 Task: Add an event with the title Lunch and Learn: Effective Presentation Techniques and Storytelling, date '2024/05/25', time 7:30 AM to 9:30 AMand add a description: In addition to the structured activities, the retreat will also include facilitated discussions and workshops on topics such as effective communication, conflict resolution, and fostering a positive team culture. These sessions will provide valuable insights and tools that team members can apply in their day-to-day work environment., put the event into Yellow category . Add location for the event as: 987 Foz do Douro, Porto, Portugal, logged in from the account softage.5@softage.netand send the event invitation to softage.3@softage.net and softage.1@softage.net. Set a reminder for the event 50 week before
Action: Mouse moved to (80, 104)
Screenshot: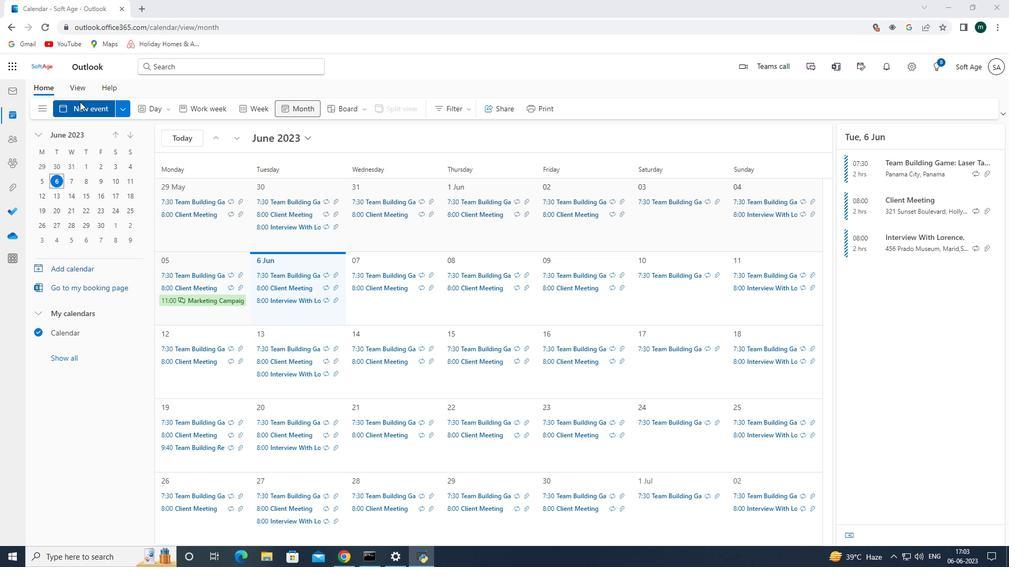 
Action: Mouse pressed left at (80, 104)
Screenshot: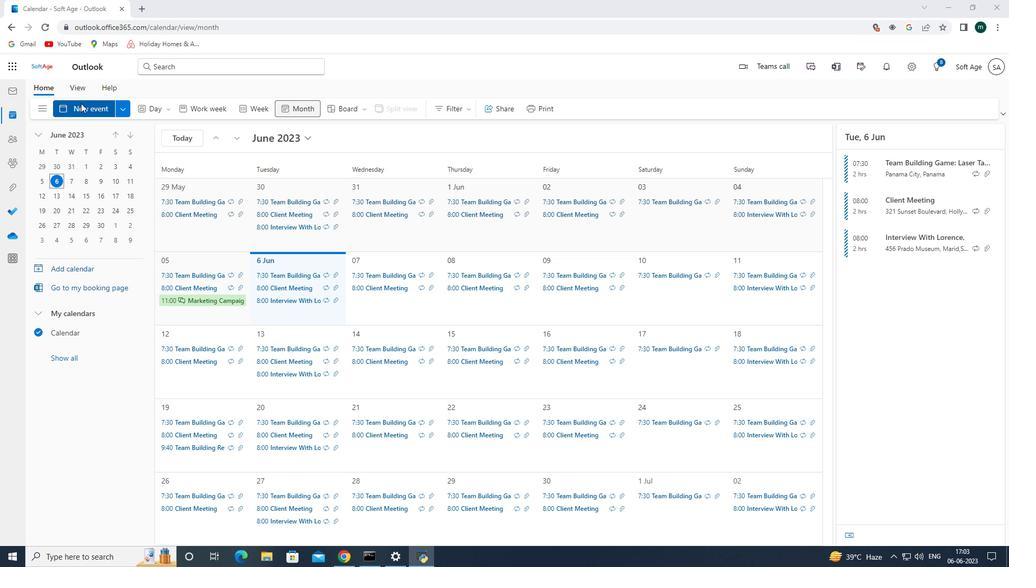 
Action: Mouse moved to (307, 173)
Screenshot: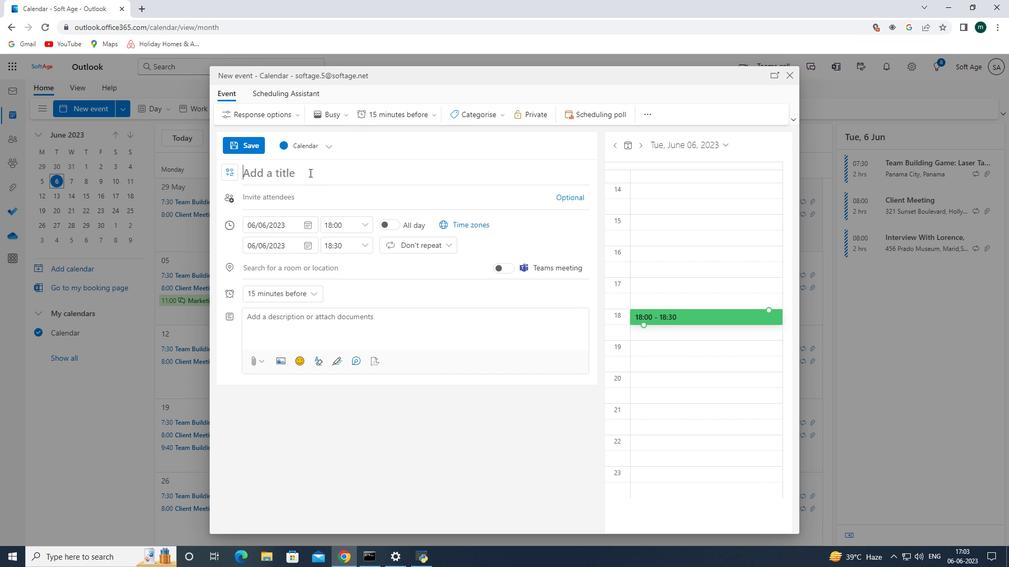 
Action: Mouse pressed left at (307, 173)
Screenshot: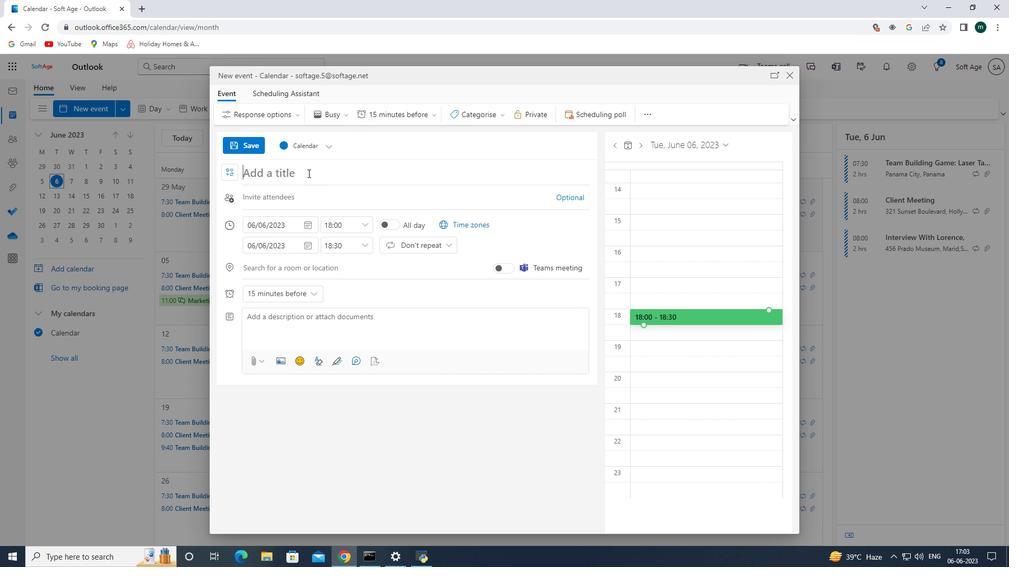 
Action: Key pressed <Key.shift><Key.shift><Key.shift><Key.shift><Key.shift><Key.shift><Key.shift><Key.shift><Key.shift><Key.shift><Key.shift><Key.shift><Key.shift><Key.shift><Key.shift><Key.shift><Key.shift><Key.shift><Key.shift><Key.shift><Key.shift><Key.shift><Key.shift><Key.shift>Effective<Key.space><Key.shift_r>Presr<Key.backspace>entation<Key.space><Key.shift><Key.shift><Key.shift><Key.shift><Key.shift><Key.shift><Key.shift><Key.shift><Key.shift>Techniques<Key.space>and<Key.space><Key.shift>Story<Key.space><Key.backspace>telling<Key.space>
Screenshot: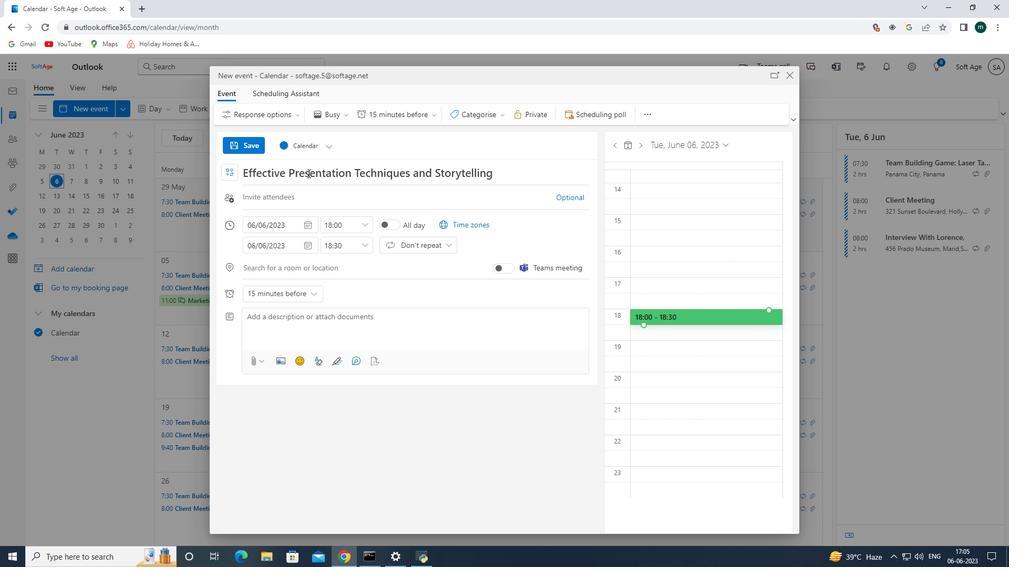 
Action: Mouse moved to (307, 221)
Screenshot: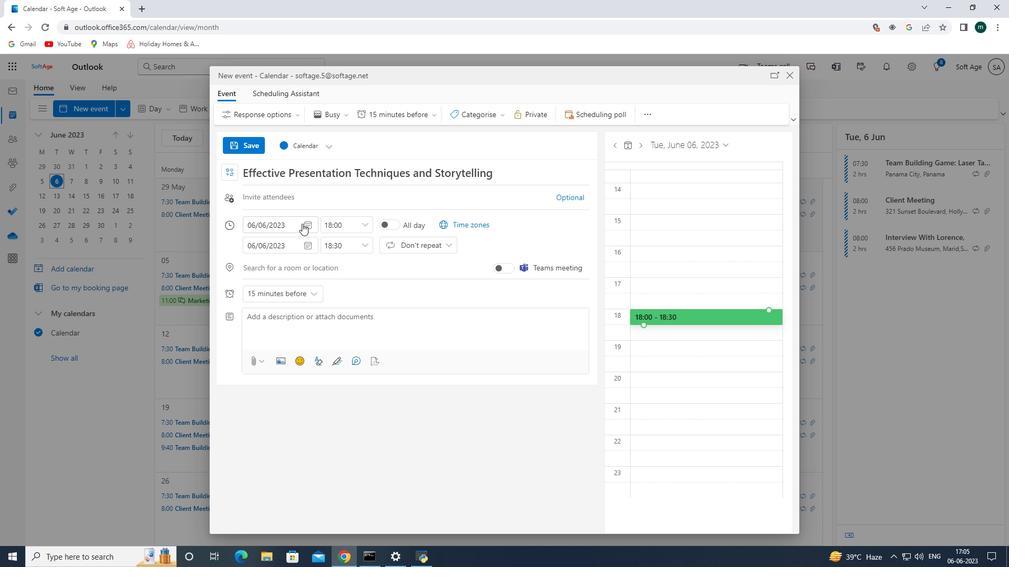 
Action: Mouse pressed left at (307, 221)
Screenshot: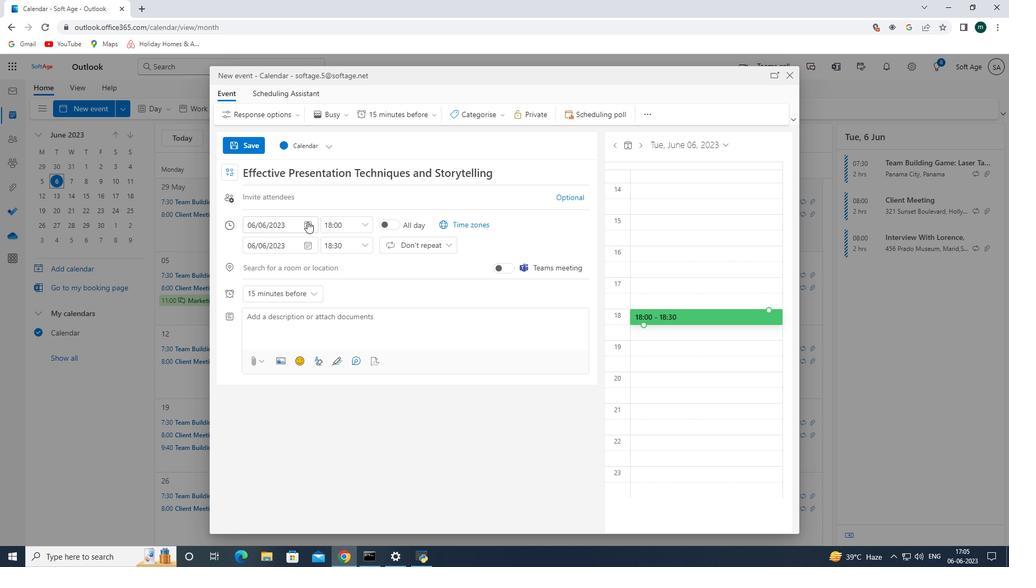 
Action: Mouse moved to (345, 246)
Screenshot: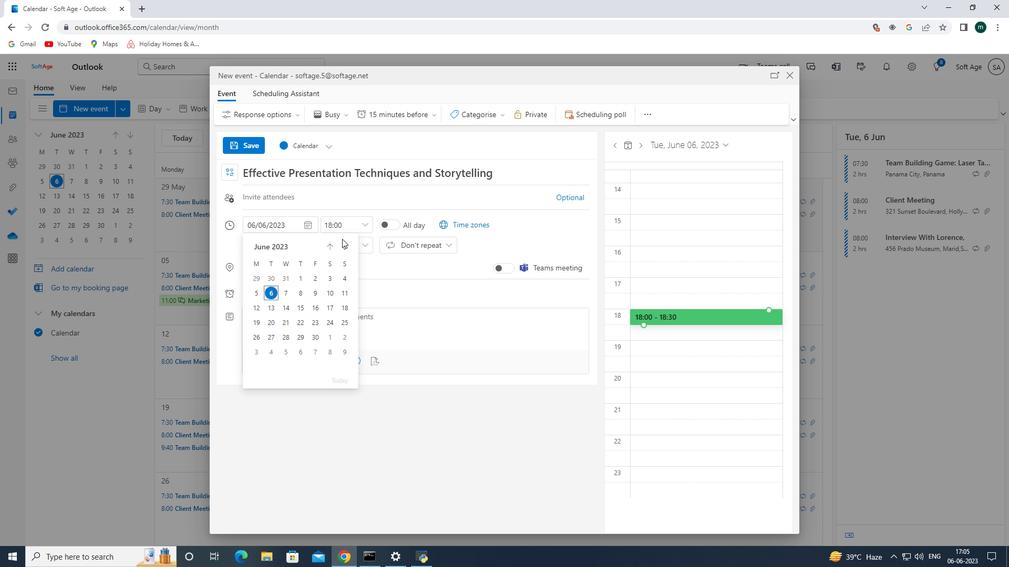 
Action: Mouse pressed left at (345, 246)
Screenshot: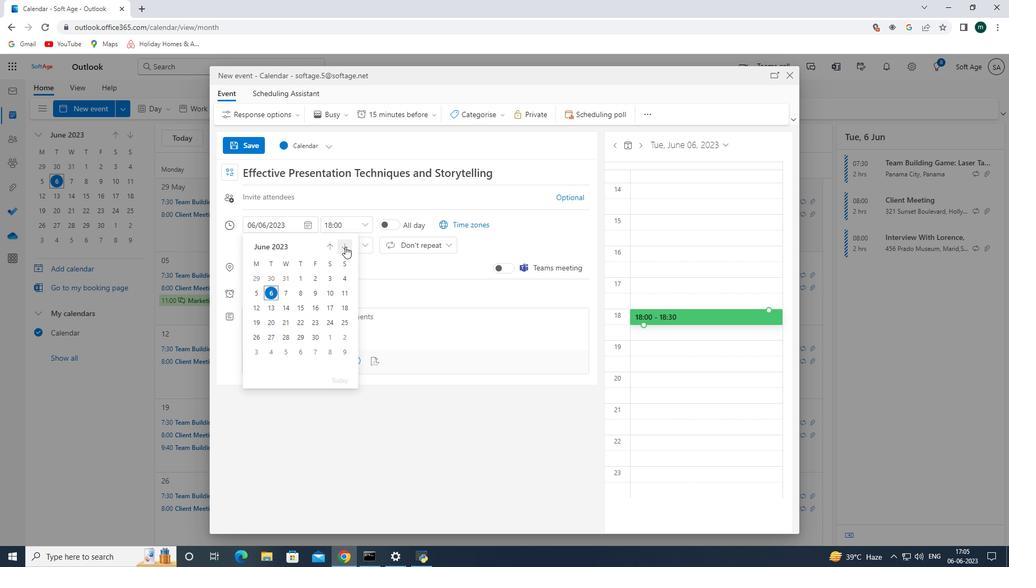 
Action: Mouse pressed left at (345, 246)
Screenshot: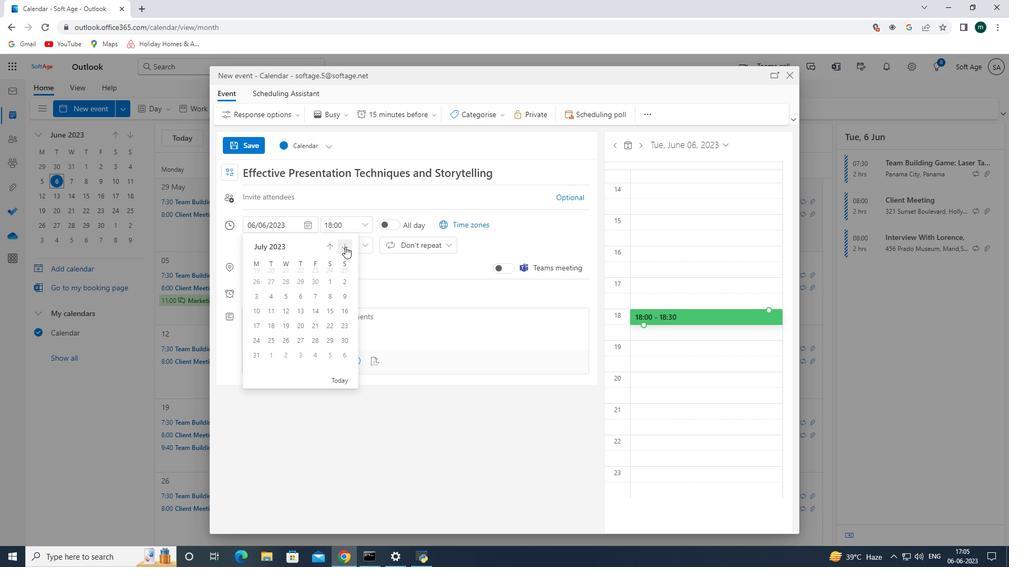 
Action: Mouse pressed left at (345, 246)
Screenshot: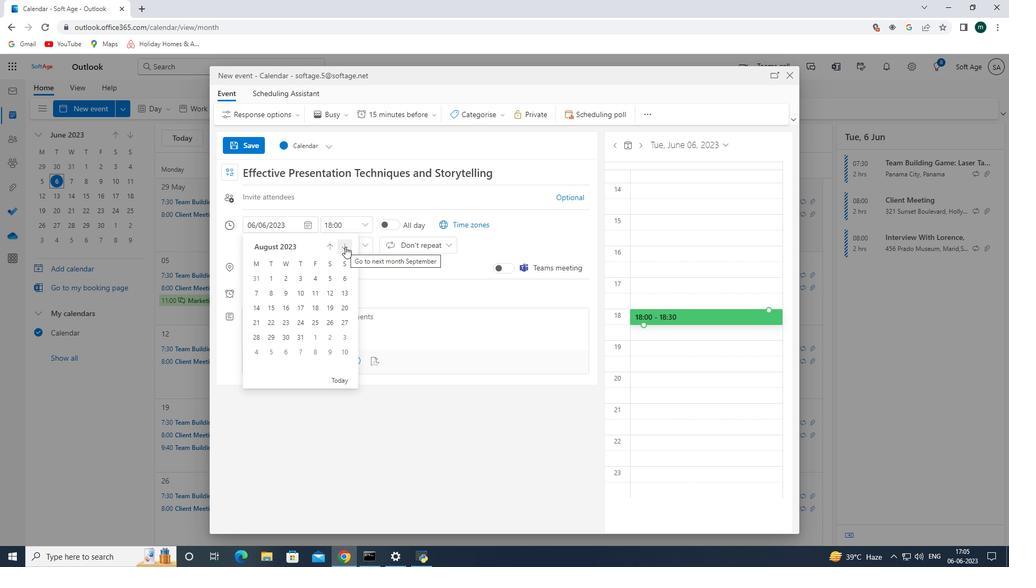 
Action: Mouse pressed left at (345, 246)
Screenshot: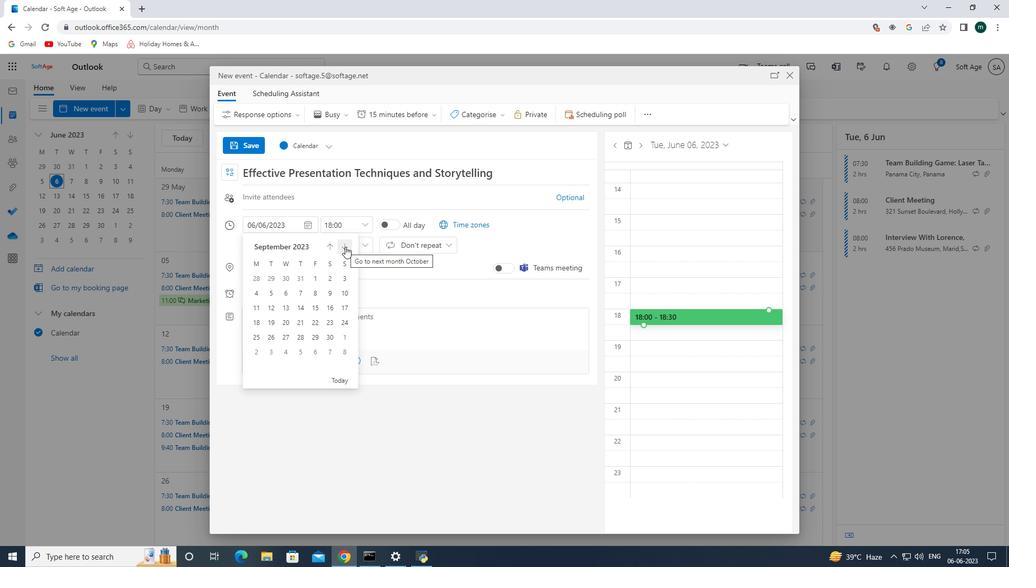 
Action: Mouse pressed left at (345, 246)
Screenshot: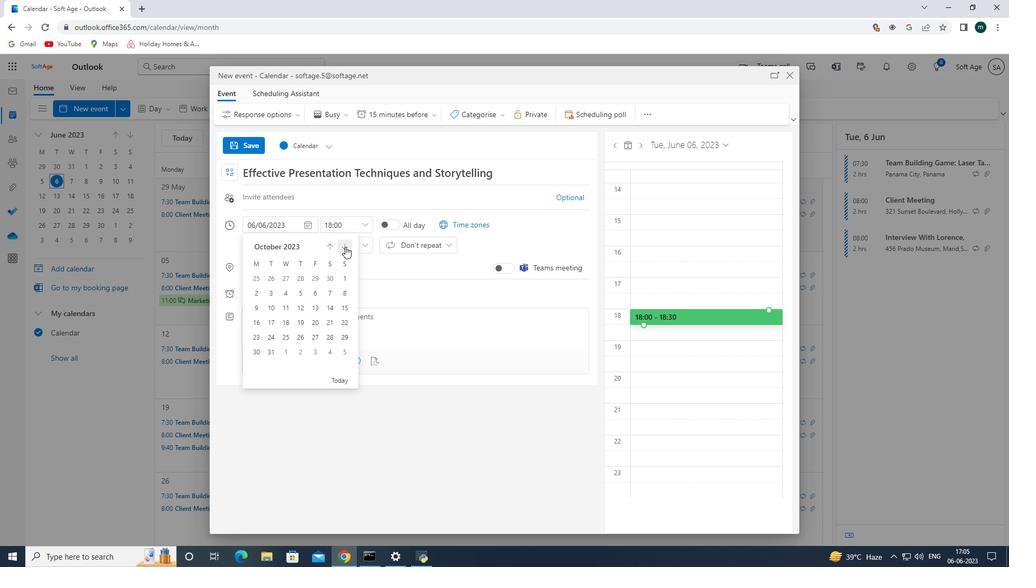 
Action: Mouse pressed left at (345, 246)
Screenshot: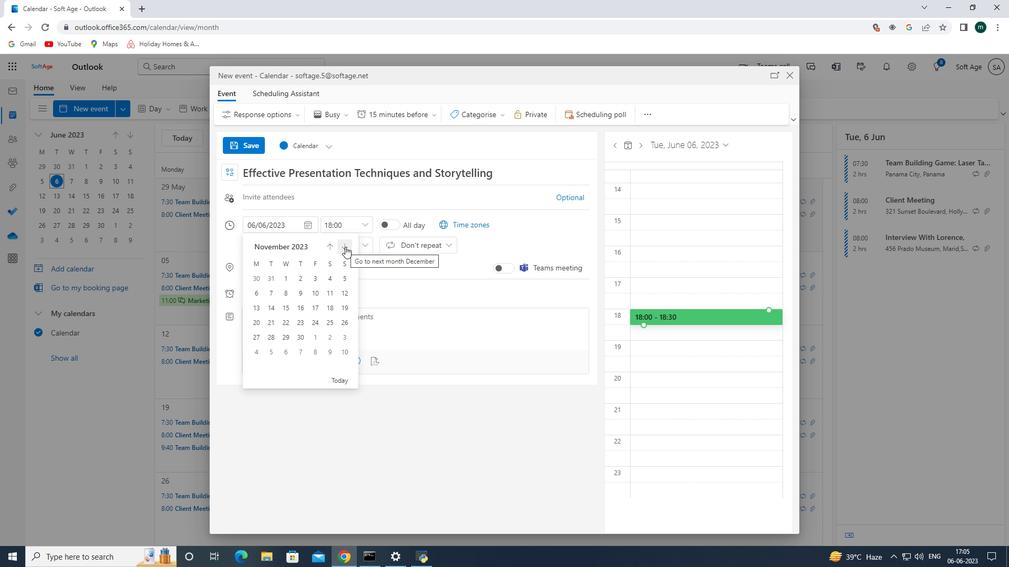 
Action: Mouse pressed left at (345, 246)
Screenshot: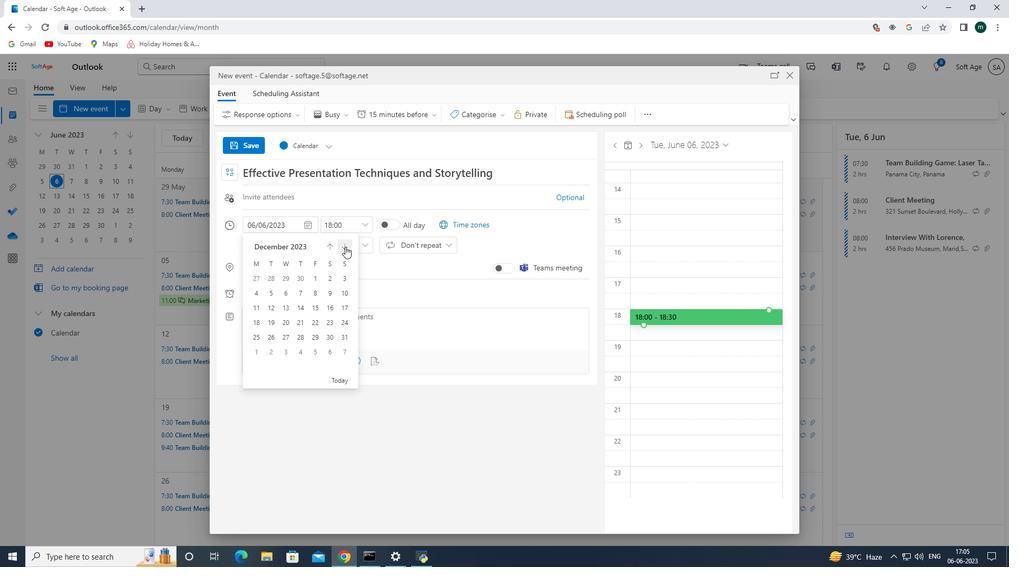
Action: Mouse pressed left at (345, 246)
Screenshot: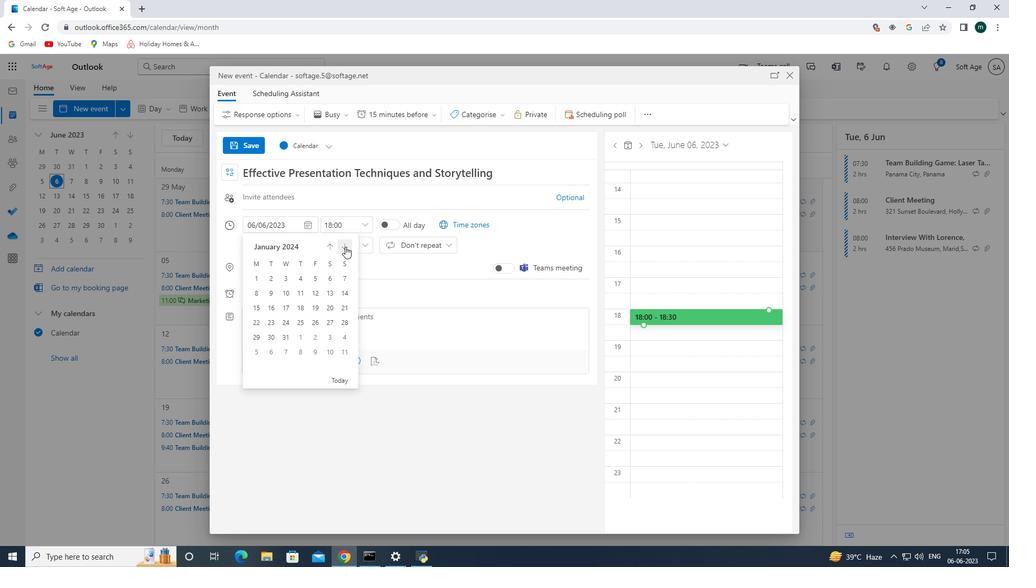 
Action: Mouse pressed left at (345, 246)
Screenshot: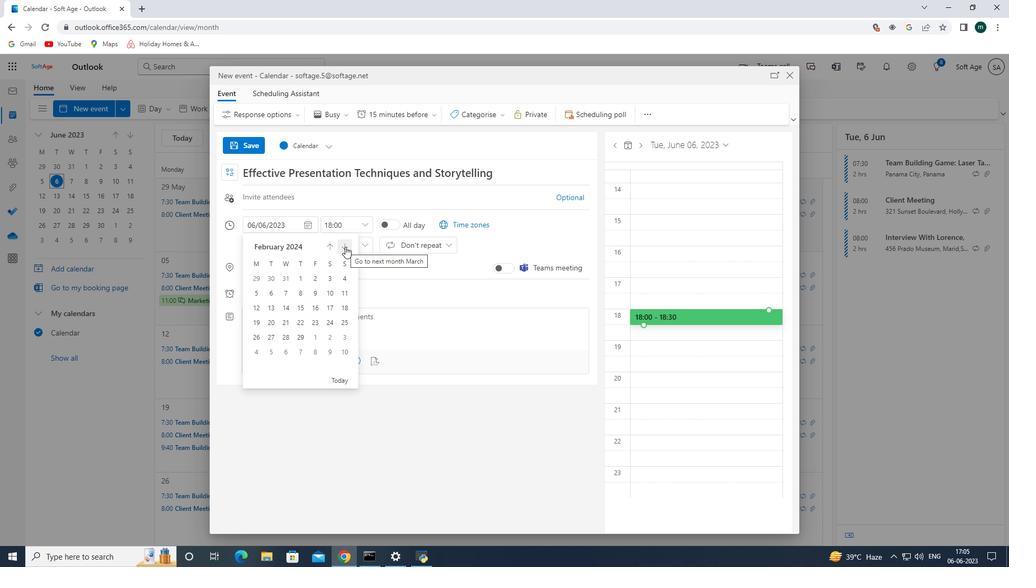 
Action: Mouse pressed left at (345, 246)
Screenshot: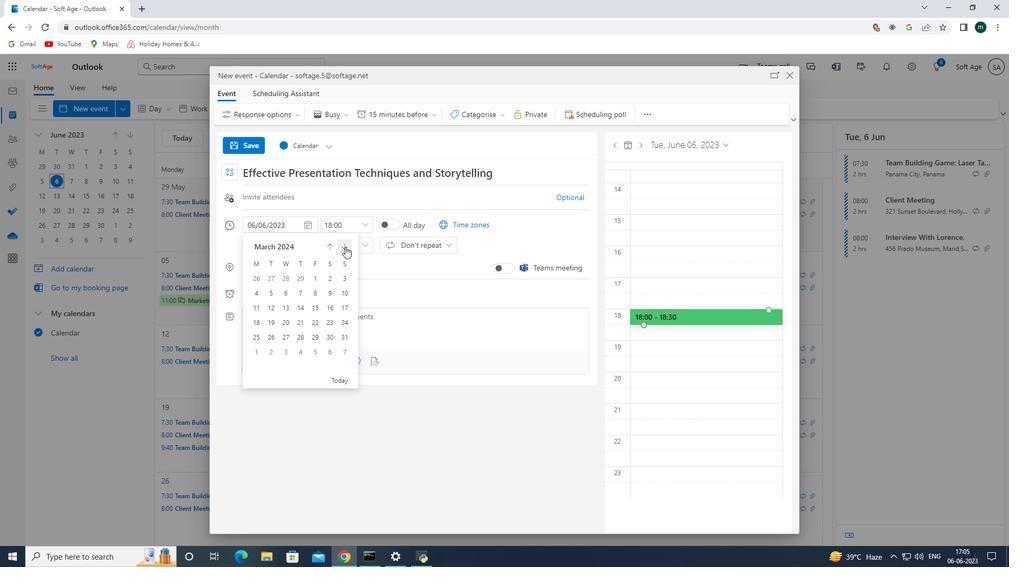 
Action: Mouse pressed left at (345, 246)
Screenshot: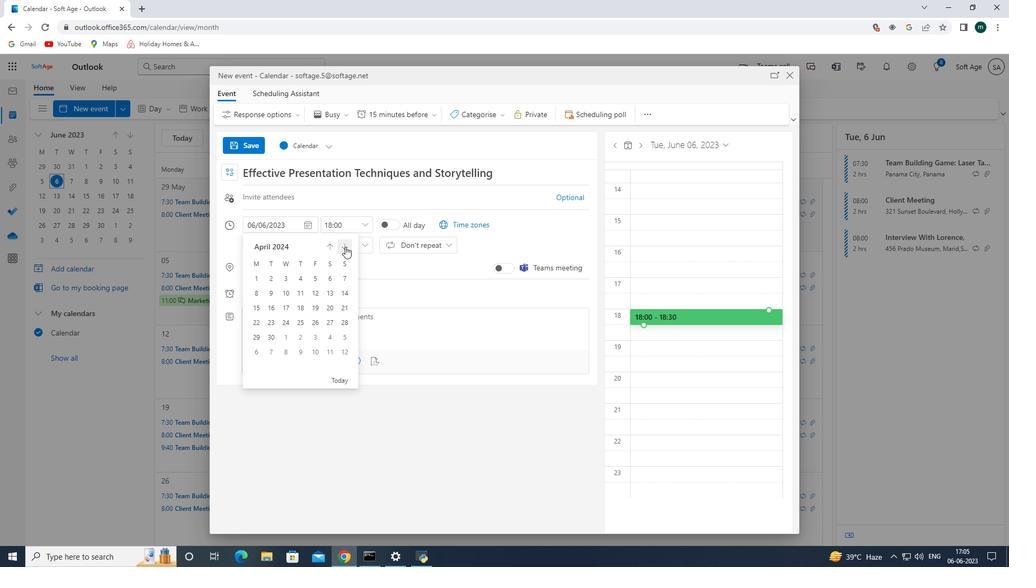 
Action: Mouse moved to (331, 325)
Screenshot: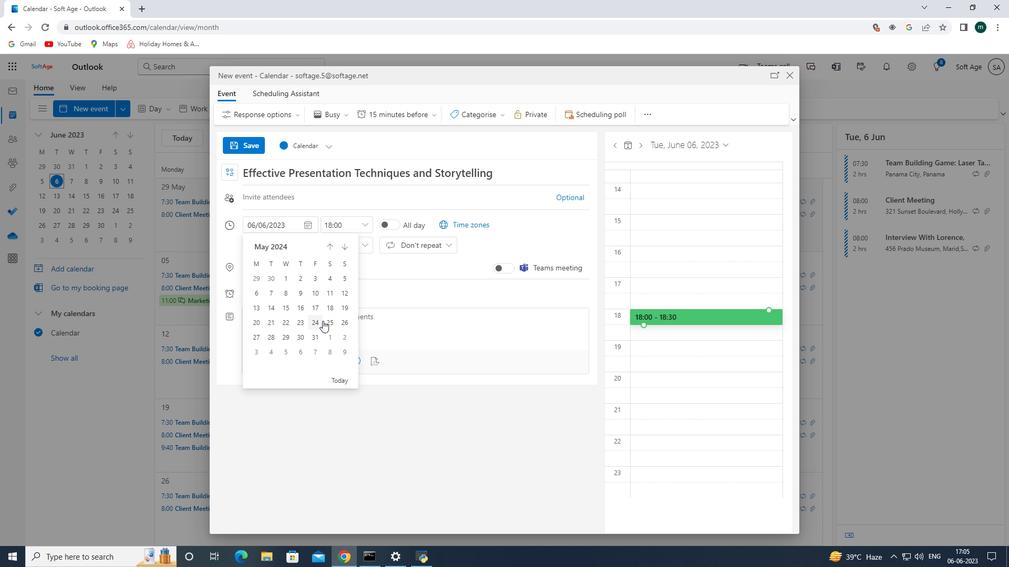 
Action: Mouse pressed left at (331, 325)
Screenshot: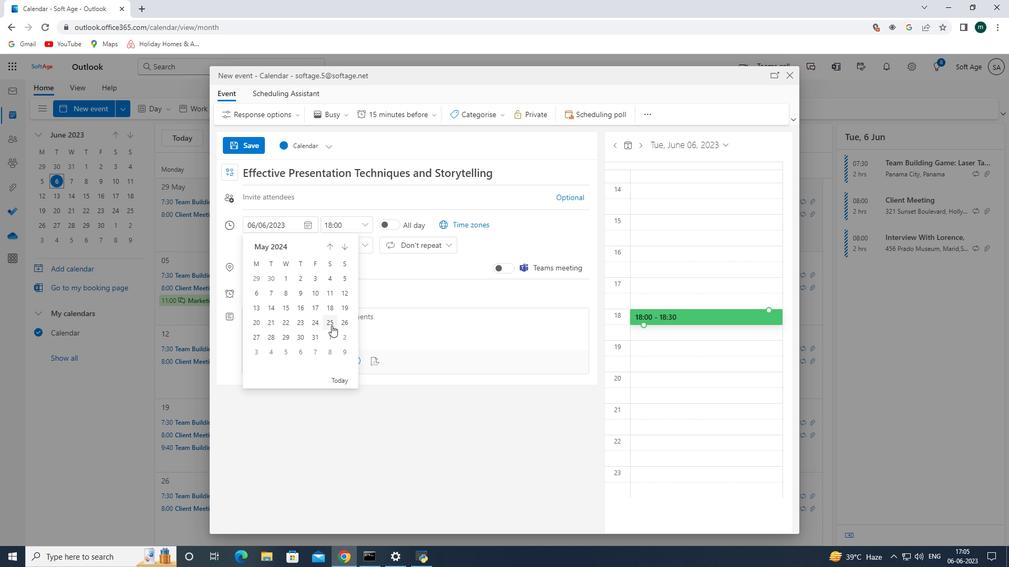
Action: Mouse moved to (363, 229)
Screenshot: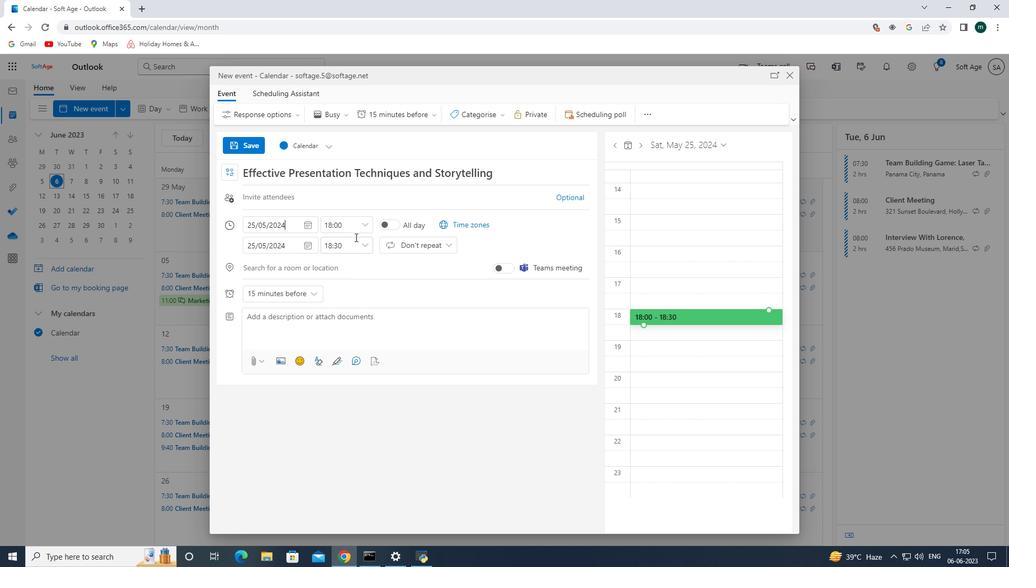 
Action: Mouse pressed left at (363, 229)
Screenshot: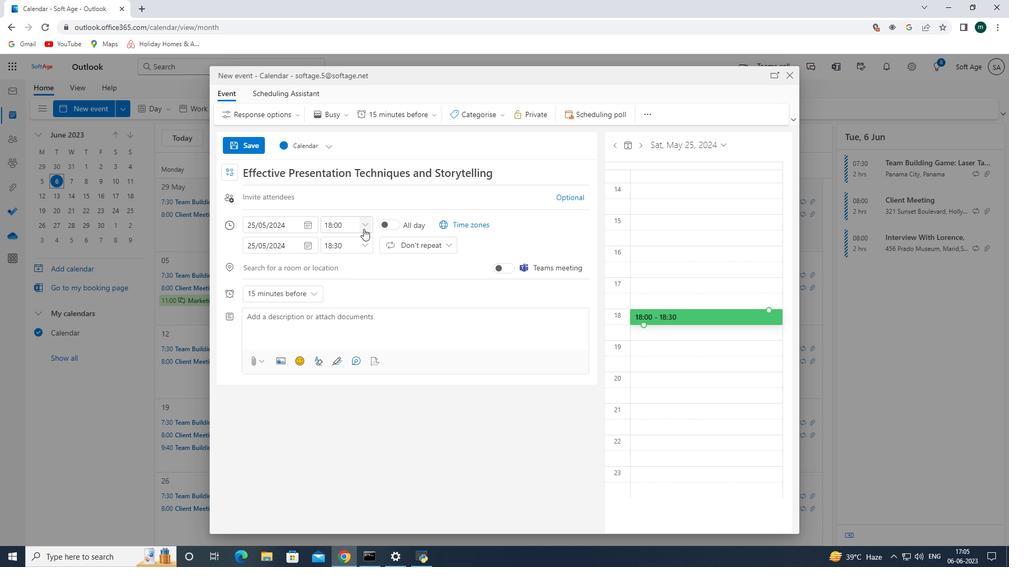 
Action: Mouse moved to (351, 264)
Screenshot: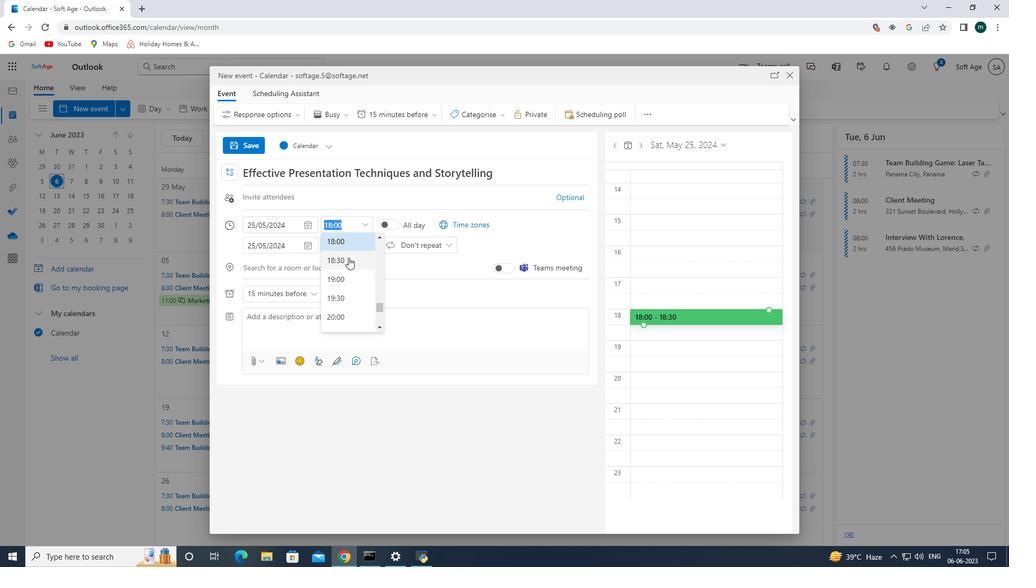 
Action: Mouse scrolled (351, 264) with delta (0, 0)
Screenshot: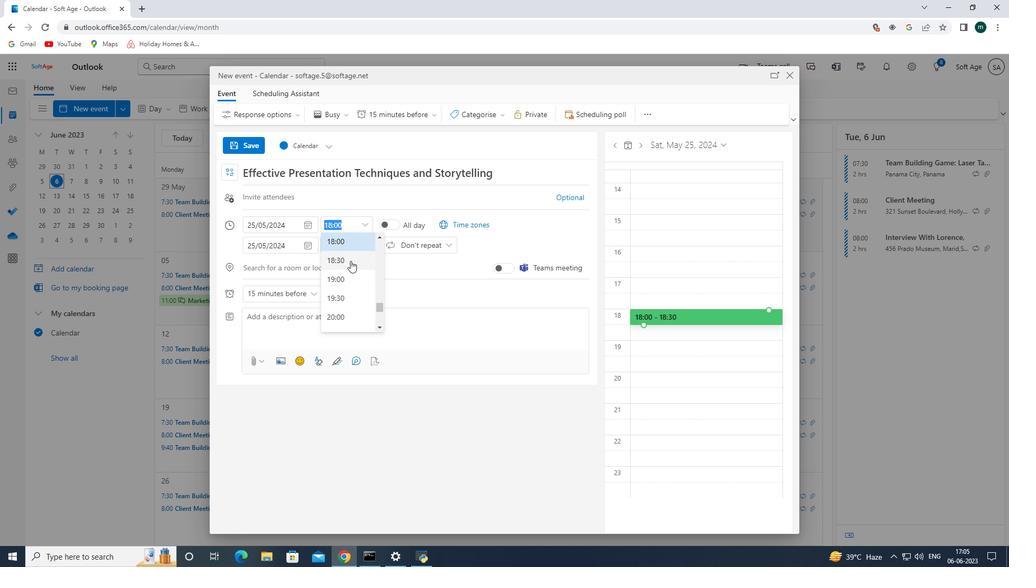 
Action: Mouse moved to (351, 265)
Screenshot: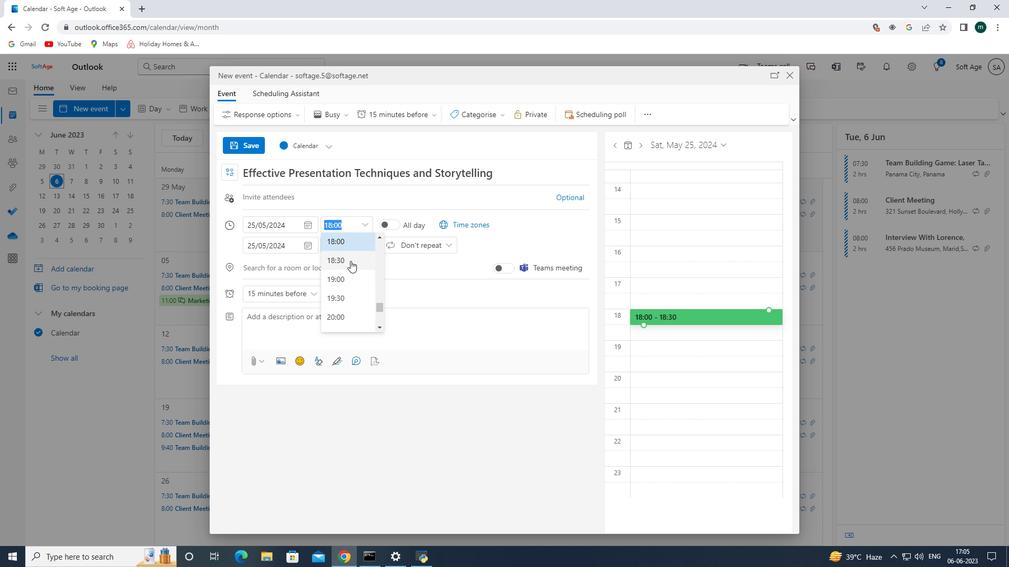 
Action: Mouse scrolled (351, 266) with delta (0, 0)
Screenshot: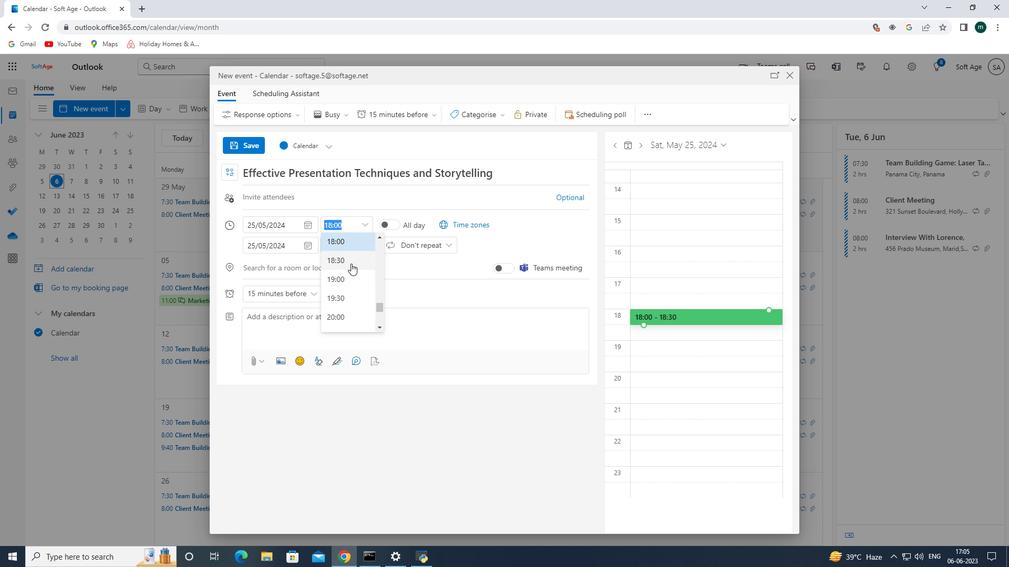 
Action: Mouse scrolled (351, 266) with delta (0, 0)
Screenshot: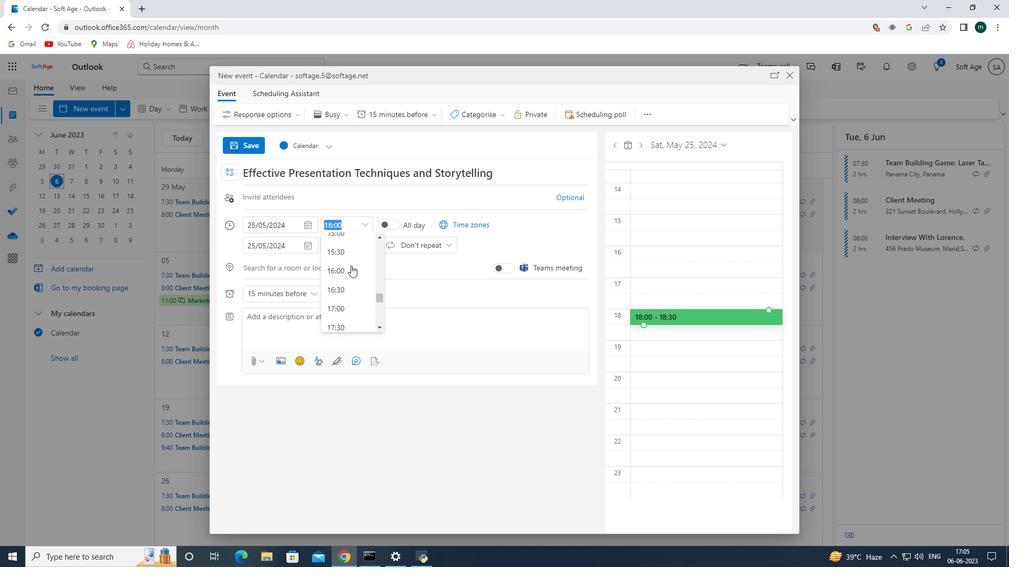 
Action: Mouse scrolled (351, 266) with delta (0, 0)
Screenshot: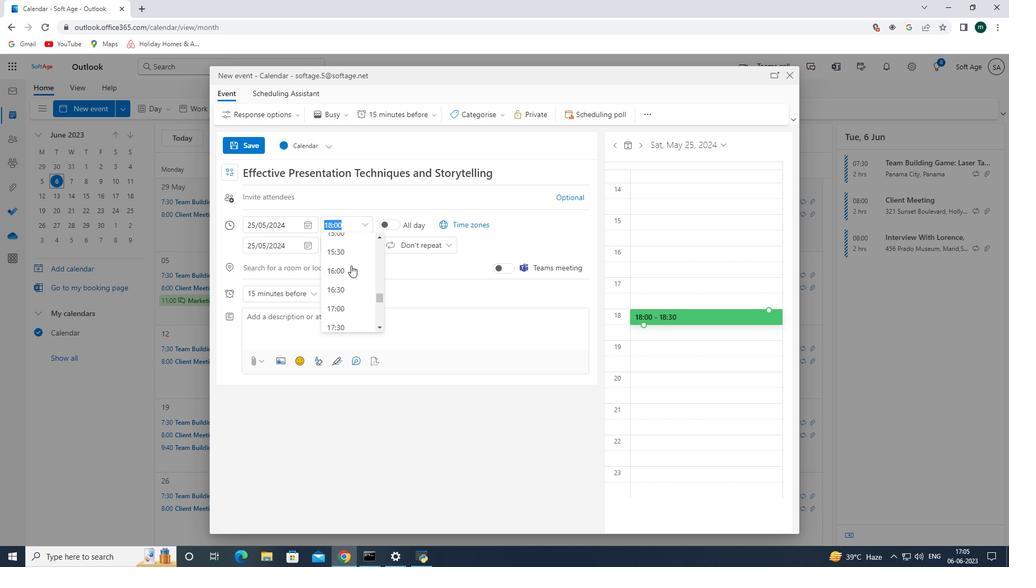 
Action: Mouse scrolled (351, 266) with delta (0, 0)
Screenshot: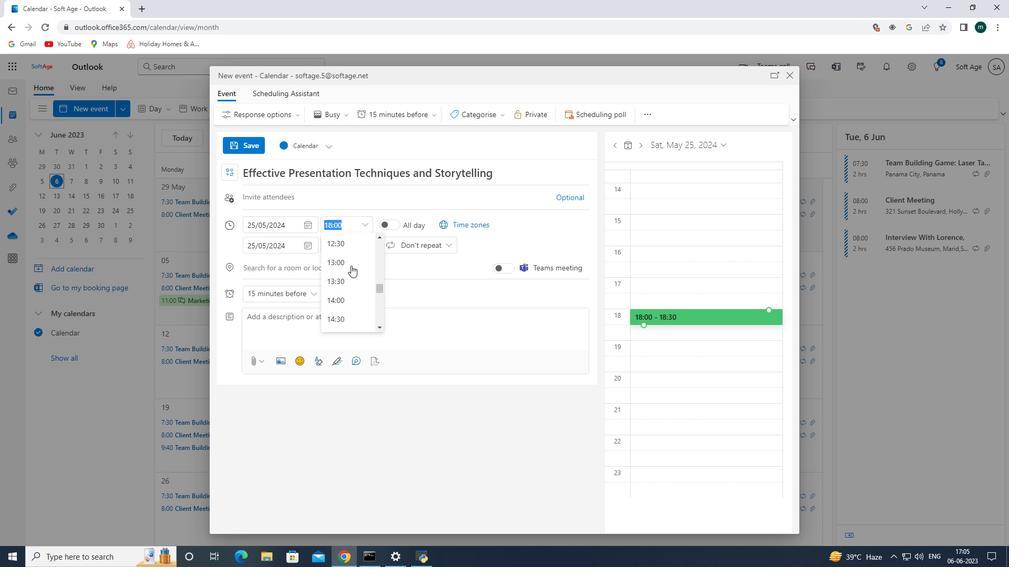 
Action: Mouse scrolled (351, 266) with delta (0, 0)
Screenshot: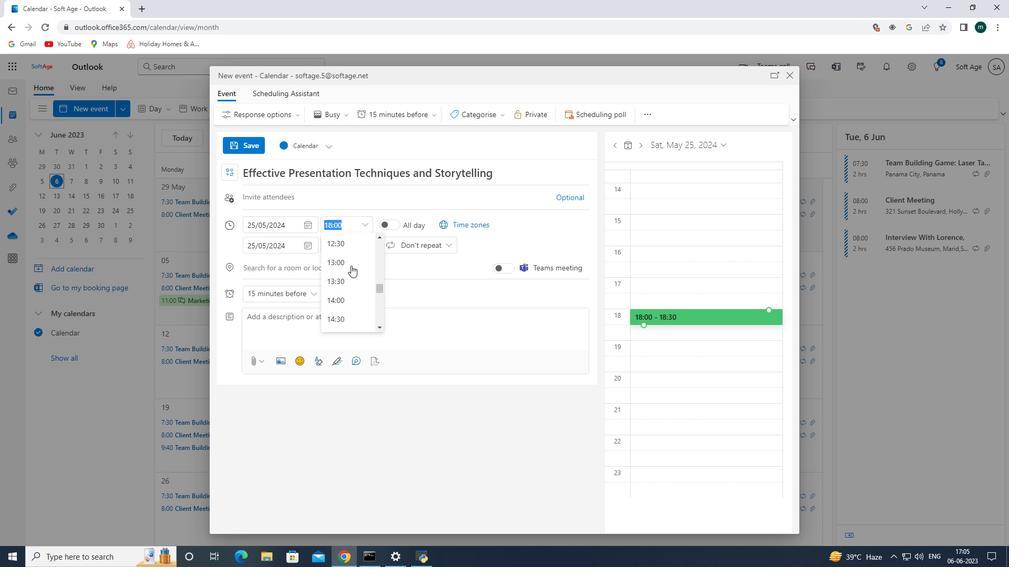 
Action: Mouse scrolled (351, 266) with delta (0, 0)
Screenshot: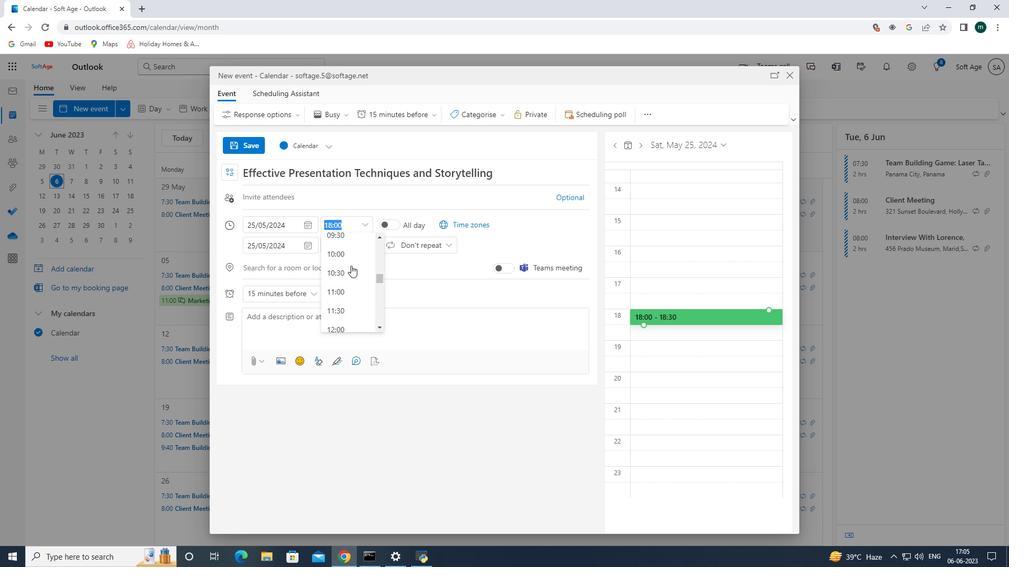 
Action: Mouse scrolled (351, 266) with delta (0, 0)
Screenshot: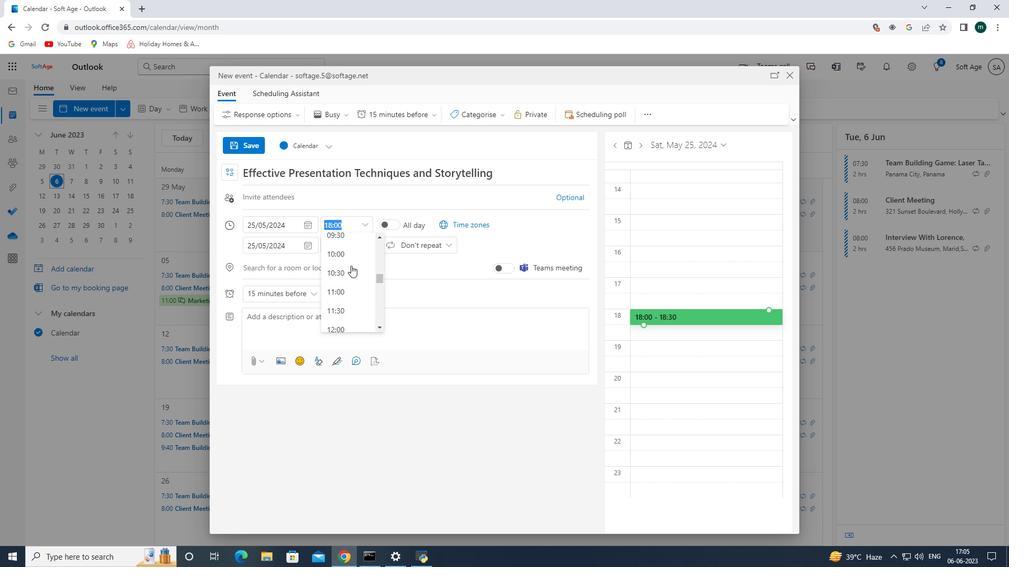 
Action: Mouse scrolled (351, 266) with delta (0, 0)
Screenshot: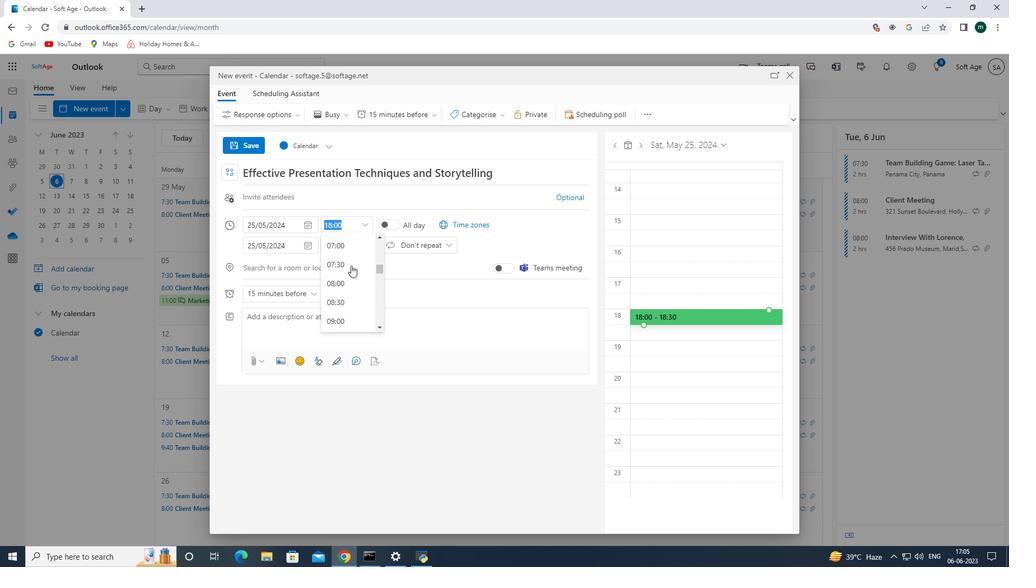 
Action: Mouse scrolled (351, 265) with delta (0, 0)
Screenshot: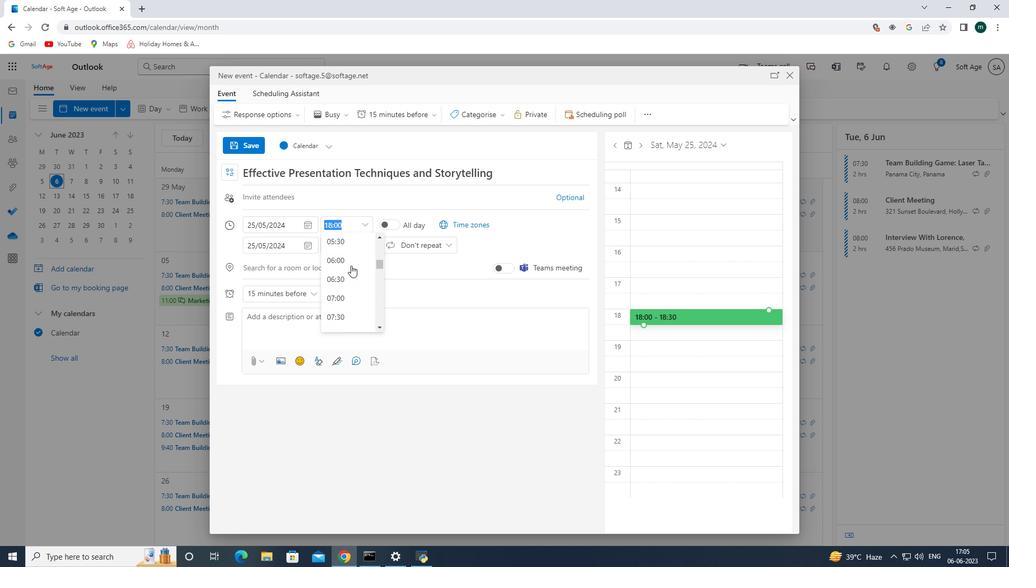 
Action: Mouse moved to (353, 262)
Screenshot: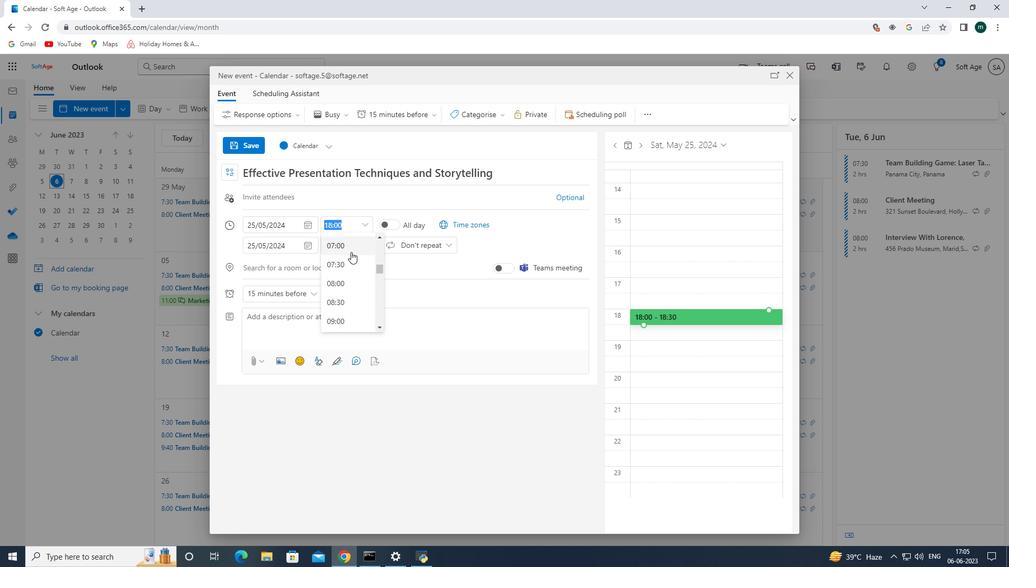 
Action: Mouse pressed left at (353, 262)
Screenshot: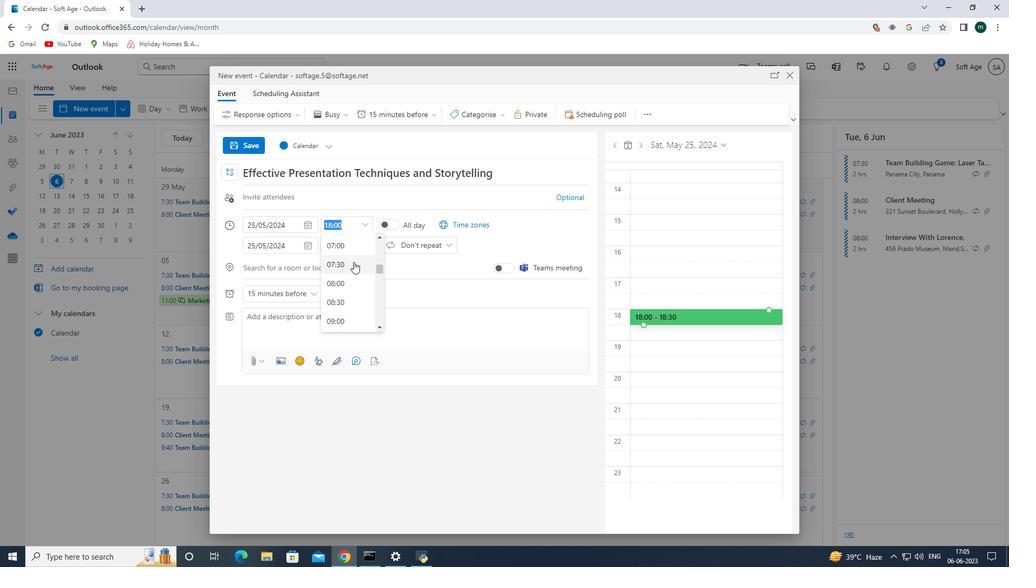 
Action: Mouse moved to (366, 245)
Screenshot: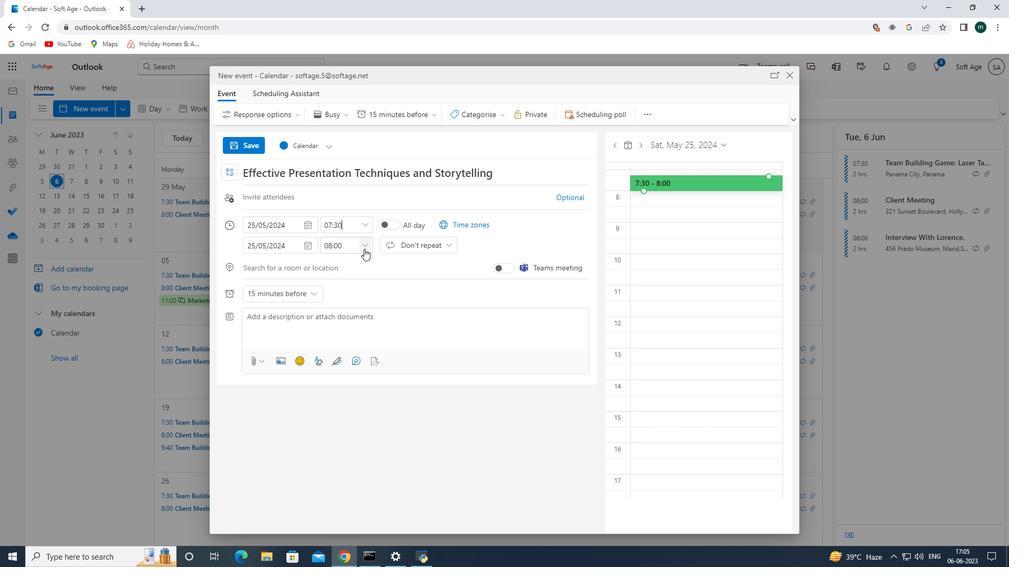 
Action: Mouse pressed left at (366, 245)
Screenshot: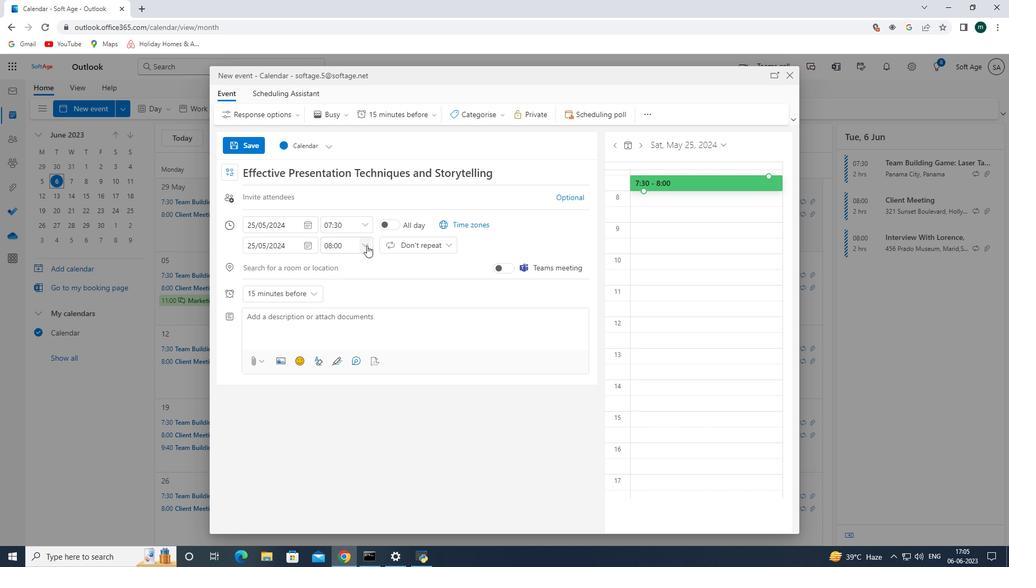 
Action: Mouse moved to (354, 312)
Screenshot: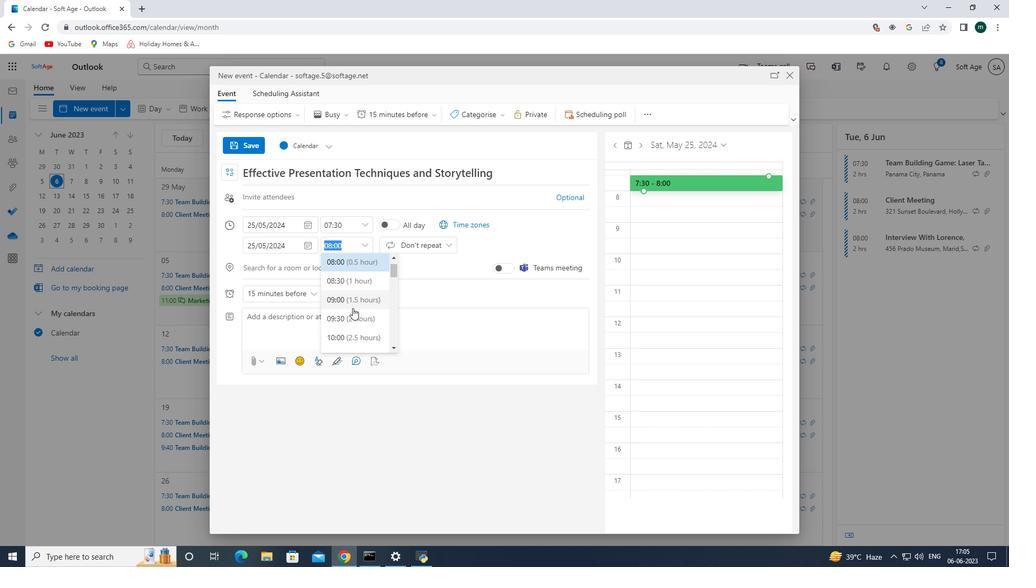 
Action: Mouse pressed left at (354, 312)
Screenshot: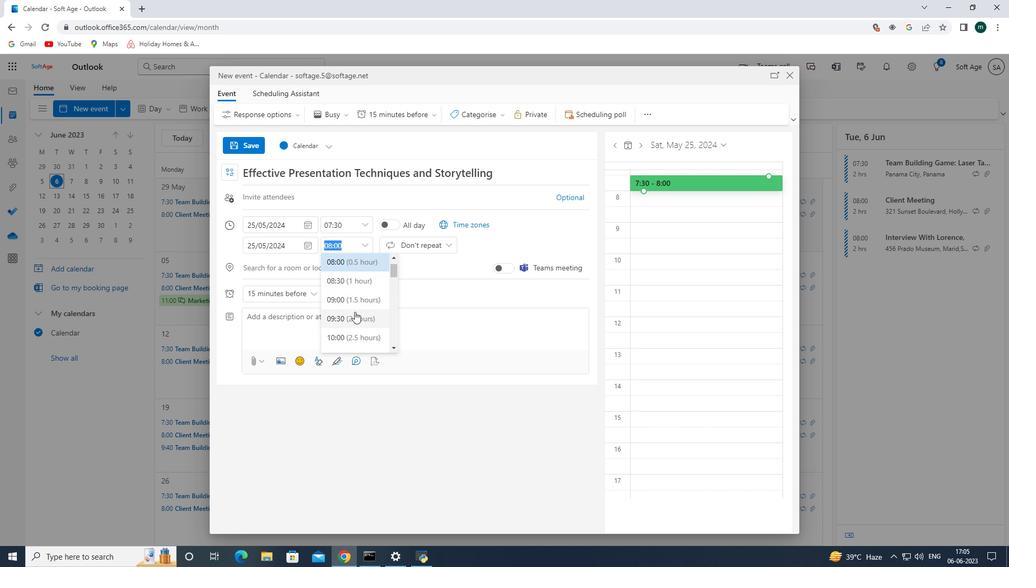 
Action: Mouse moved to (343, 323)
Screenshot: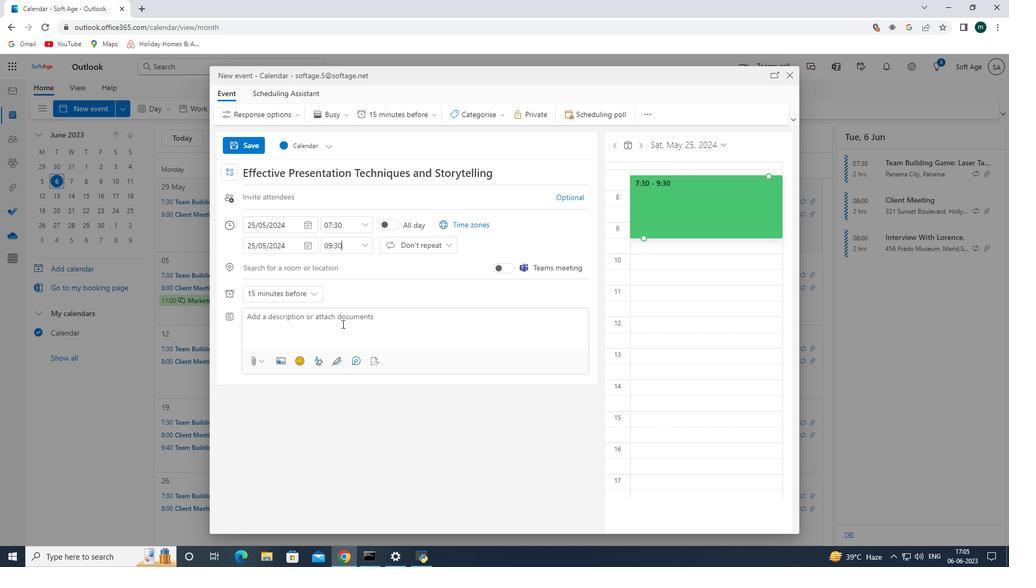 
Action: Mouse pressed left at (343, 323)
Screenshot: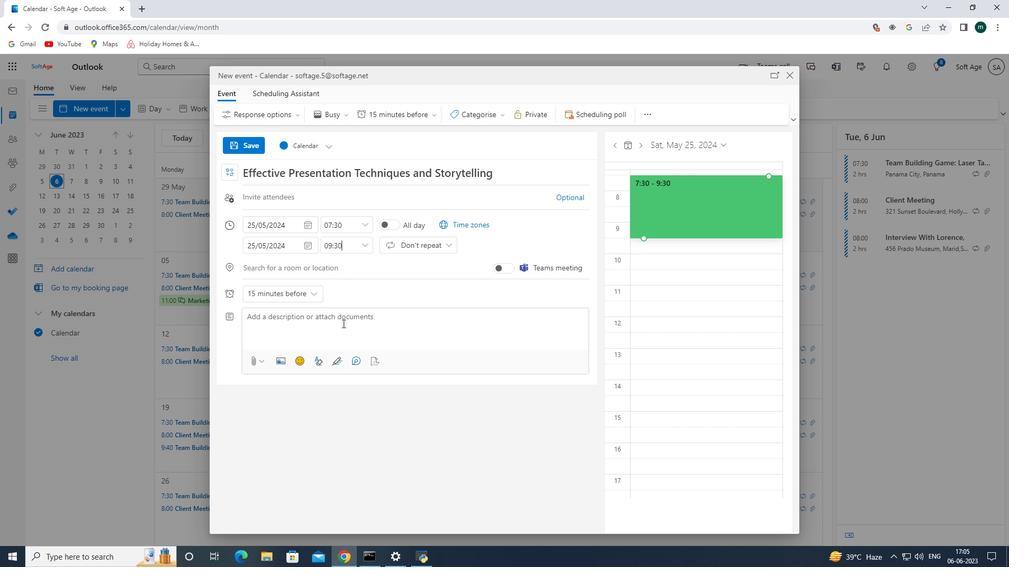 
Action: Key pressed <Key.shift_r><Key.shift_r><Key.shift_r><Key.shift_r><Key.shift_r>In<Key.space>addition<Key.space>to<Key.space>the<Key.space>structured<Key.space>activities,<Key.space>the<Key.space>retreat<Key.space>will<Key.space>also<Key.space><Key.space><Key.backspace>include<Key.space><Key.shift>facilitates<Key.backspace>d<Key.space>s<Key.backspace>discussions<Key.space>and<Key.space>workshops<Key.space>on<Key.space>topics<Key.space>such<Key.space>as<Key.space>effective<Key.space>communication,<Key.space>conflict<Key.space>resolution,<Key.space>and<Key.space>fostering<Key.space><Key.shift><Key.shift><Key.shift><Key.shift><Key.shift><Key.shift><Key.shift><Key.shift><Key.shift><Key.shift><Key.shift><Key.shift><Key.shift><Key.shift><Key.shift><Key.shift><Key.shift><Key.shift><Key.shift><Key.shift><Key.shift><Key.shift><Key.shift><Key.shift><Key.shift><Key.shift><Key.shift><Key.shift><Key.shift><Key.shift><Key.shift><Key.shift>a<Key.space>postive<Key.space>tea,<Key.backspace>m<Key.space>members<Key.space><Key.backspace><Key.space><Key.backspace><Key.backspace><Key.backspace><Key.backspace><Key.backspace><Key.backspace><Key.backspace><Key.backspace>v<Key.backspace>culture.<Key.space>these<Key.space>sessions<Key.space>will<Key.space>provide<Key.space>valuable<Key.space>insights<Key.space>and<Key.space>tools<Key.space>that<Key.space>team<Key.space>members<Key.space>can<Key.space>apply<Key.space>in<Key.space>thie<Key.backspace><Key.backspace>eir<Key.space>day-to-day<Key.space>work<Key.space>environment.
Screenshot: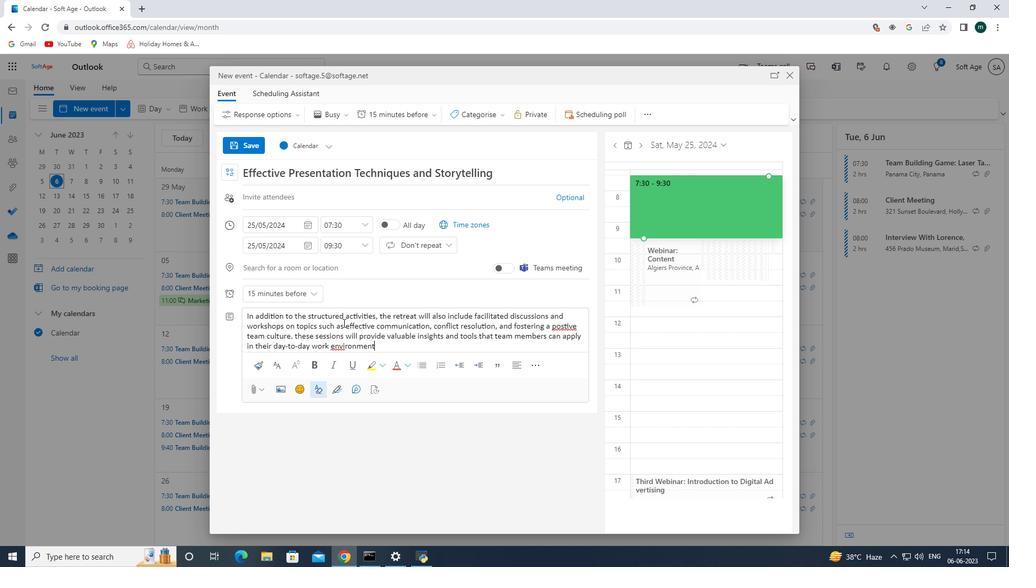 
Action: Mouse moved to (498, 119)
Screenshot: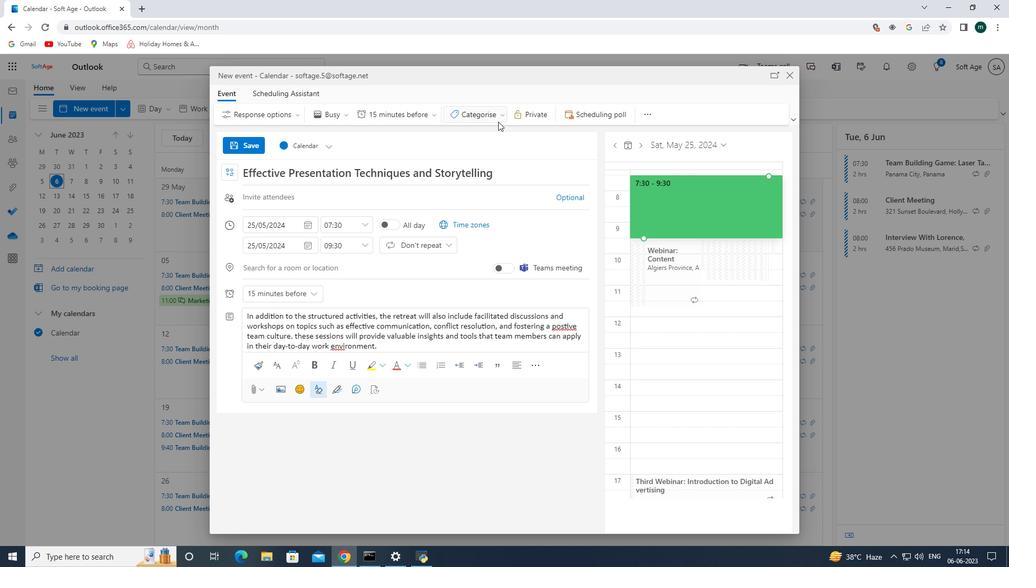 
Action: Mouse pressed left at (498, 119)
Screenshot: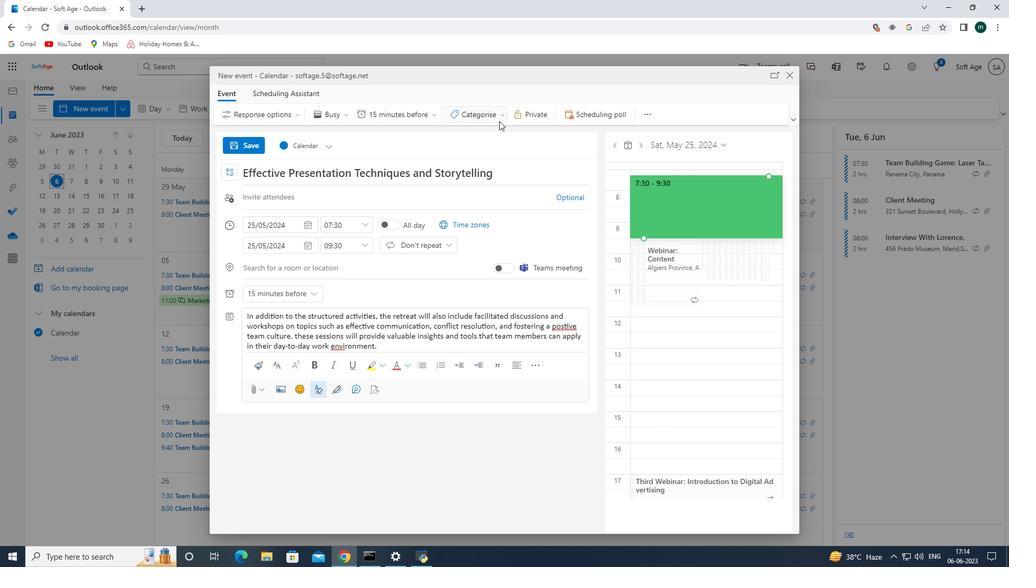 
Action: Mouse moved to (493, 249)
Screenshot: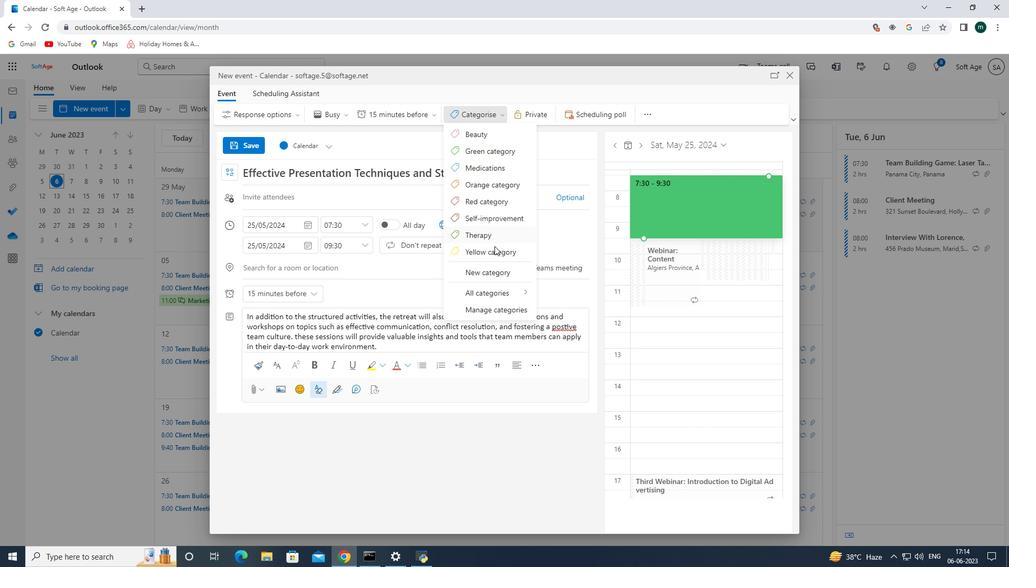 
Action: Mouse pressed left at (493, 249)
Screenshot: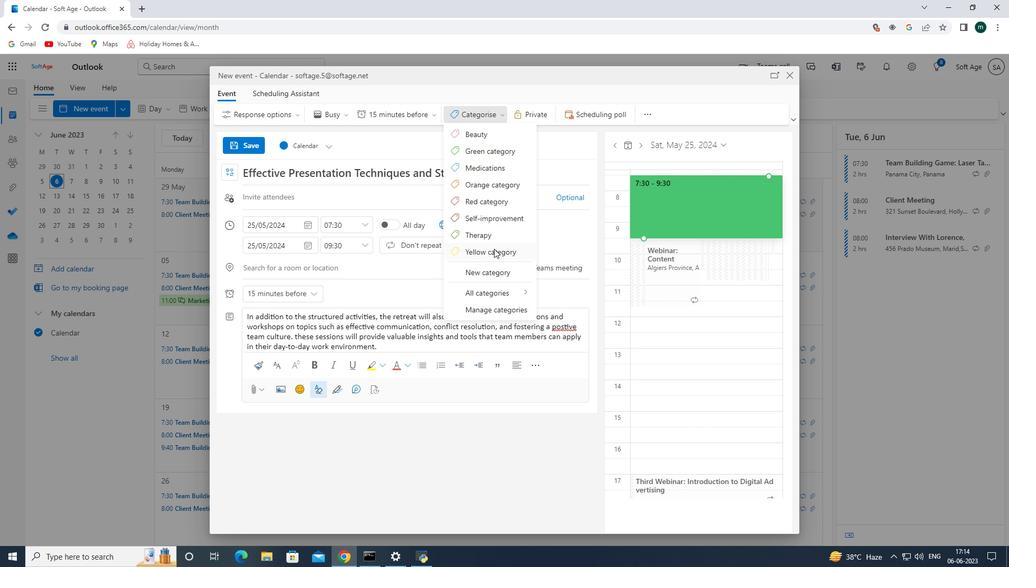
Action: Mouse moved to (316, 270)
Screenshot: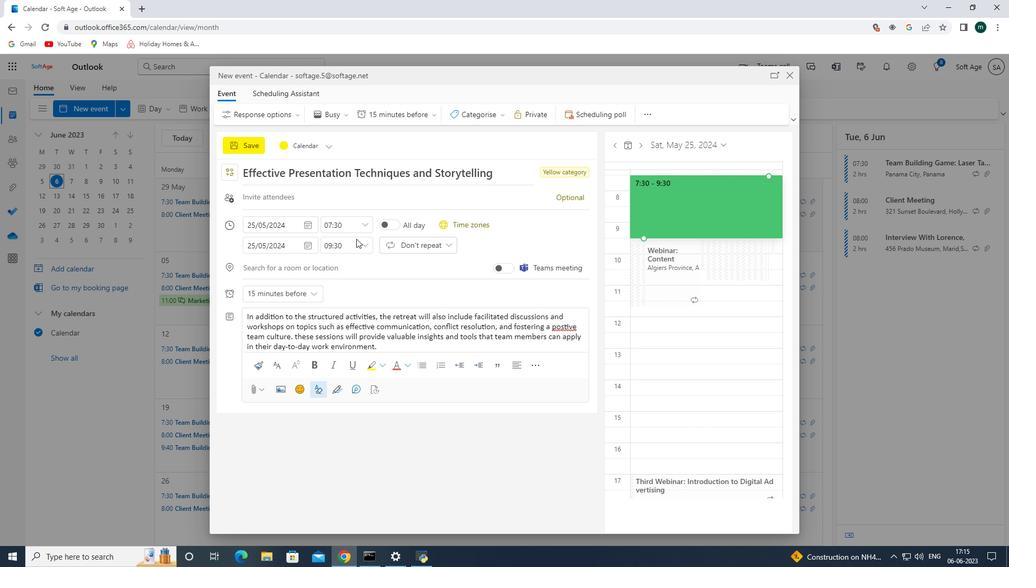 
Action: Mouse pressed left at (316, 270)
Screenshot: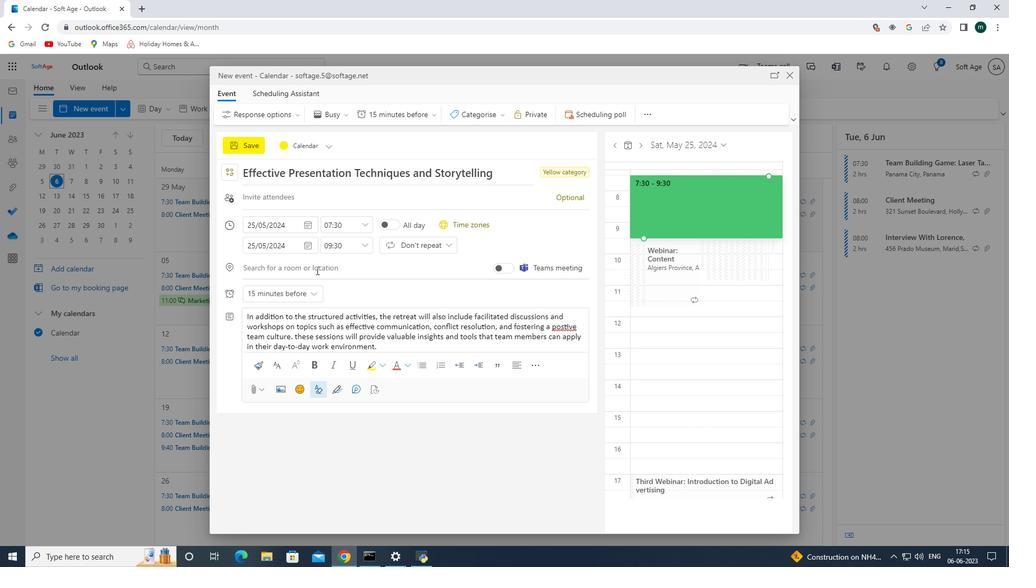 
Action: Key pressed 987<Key.space><Key.shift><Key.shift><Key.shift><Key.shift><Key.shift><Key.shift><Key.shift><Key.shift><Key.shift><Key.shift><Key.shift><Key.shift><Key.shift><Key.shift>Foz<Key.space>do<Key.space>b<Key.backspace><Key.shift><Key.shift><Key.shift><Key.shift><Key.shift><Key.shift><Key.shift><Key.shift><Key.shift><Key.shift><Key.shift><Key.shift><Key.shift><Key.shift><Key.shift><Key.shift>Douro,<Key.space><Key.shift><Key.shift><Key.shift><Key.shift><Key.shift><Key.shift><Key.shift><Key.shift><Key.shift><Key.shift><Key.shift>Porto,<Key.space><Key.shift><Key.shift><Key.shift><Key.shift><Key.shift><Key.shift><Key.shift>Portugalb<Key.space><Key.backspace><Key.backspace><Key.space>
Screenshot: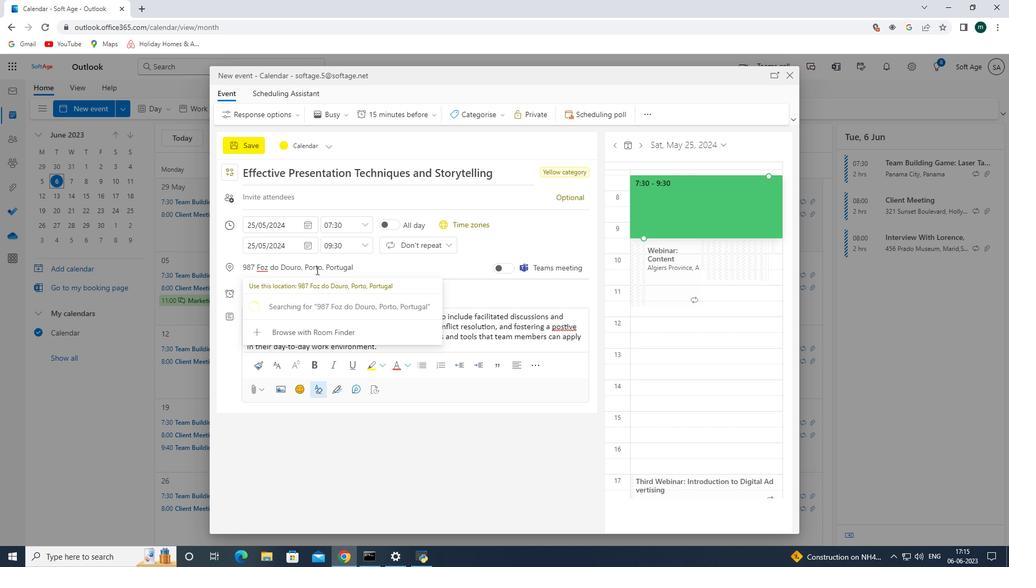 
Action: Mouse moved to (260, 190)
Screenshot: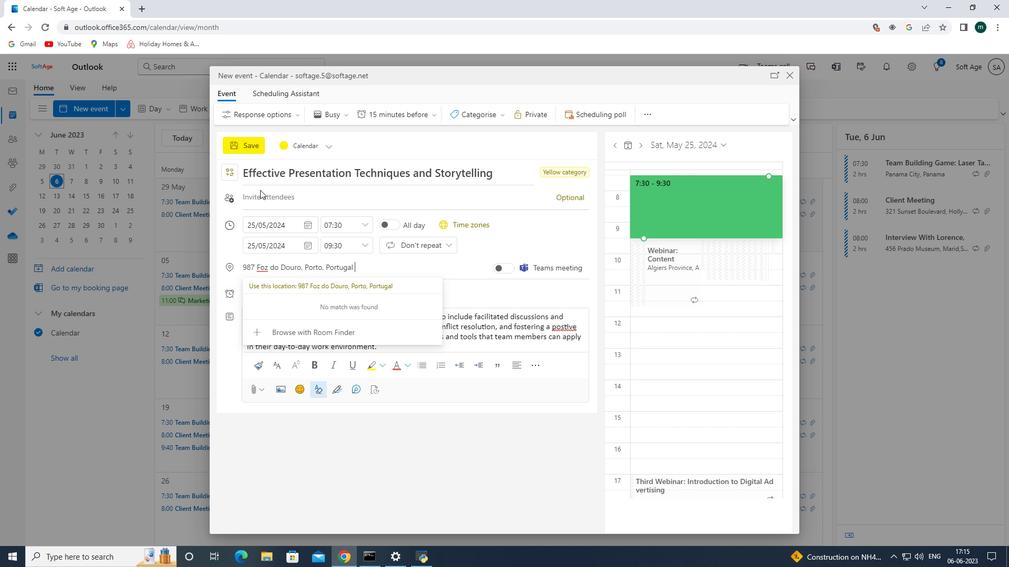 
Action: Mouse pressed left at (260, 190)
Screenshot: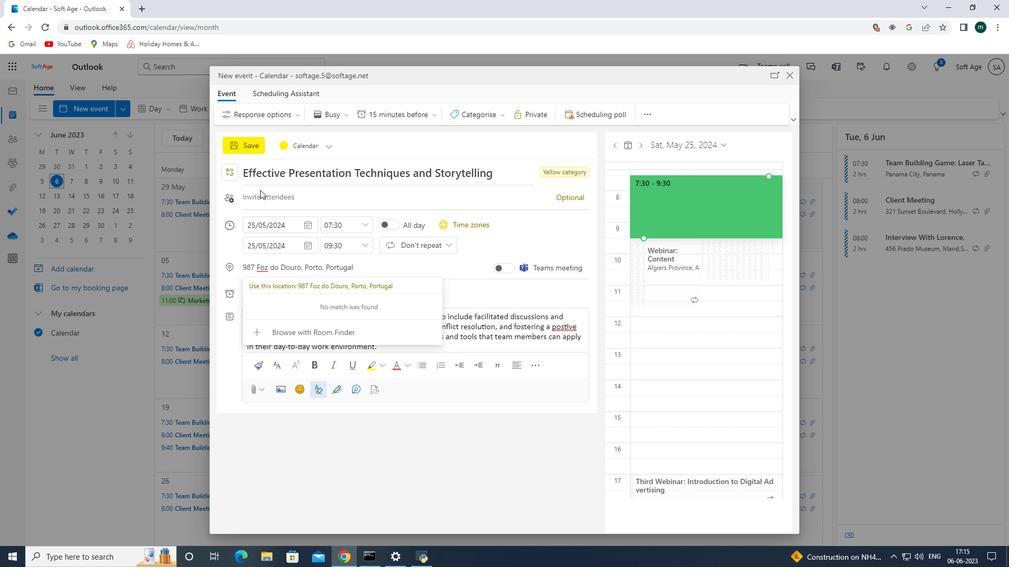 
Action: Mouse moved to (260, 198)
Screenshot: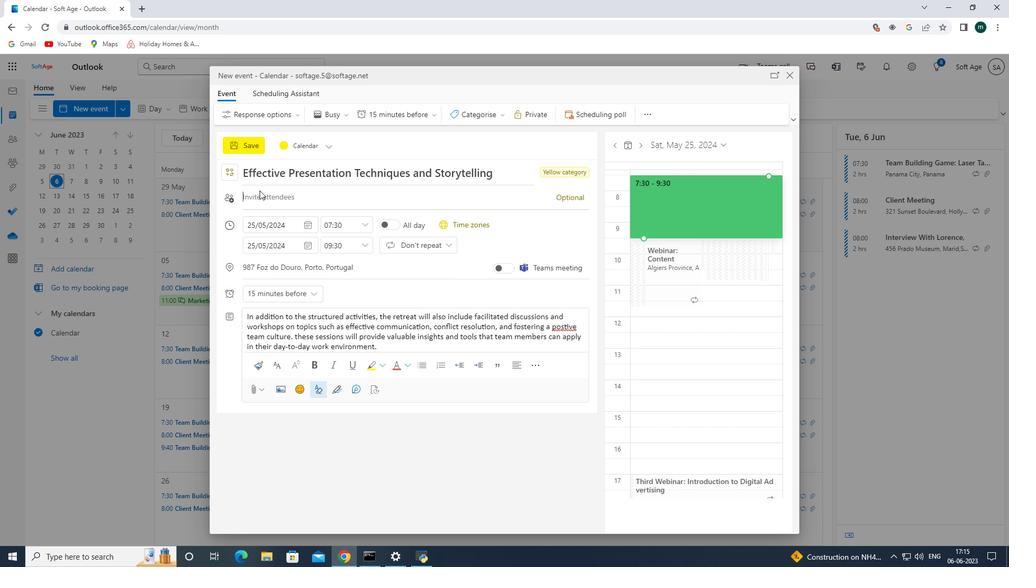 
Action: Mouse pressed left at (260, 198)
Screenshot: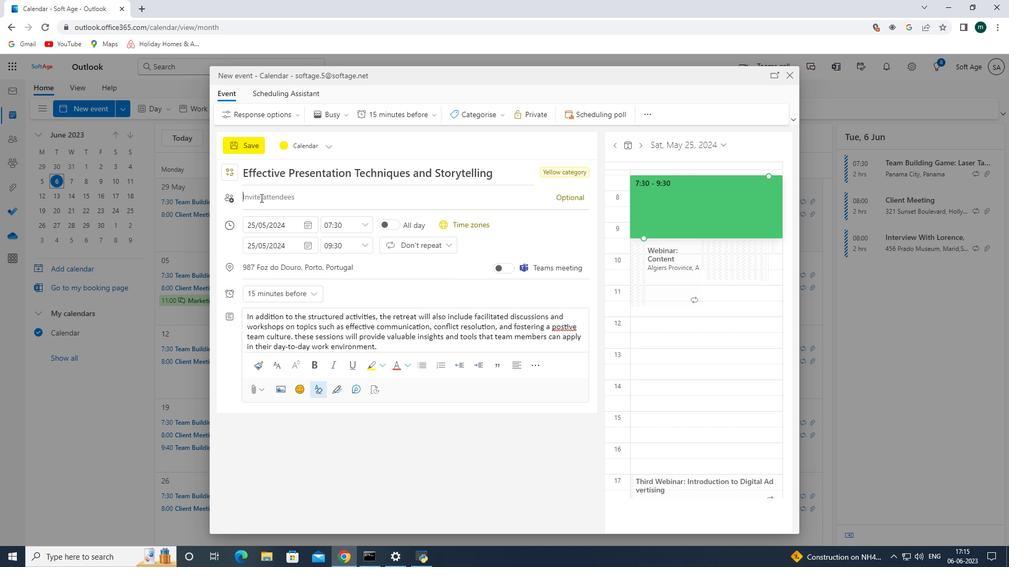 
Action: Mouse moved to (331, 245)
Screenshot: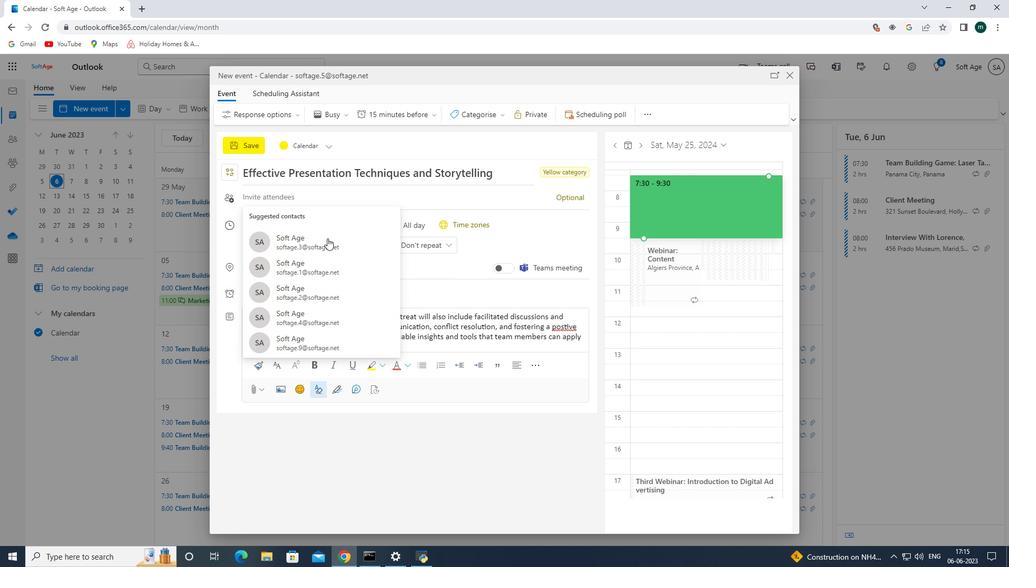 
Action: Mouse pressed left at (331, 245)
Screenshot: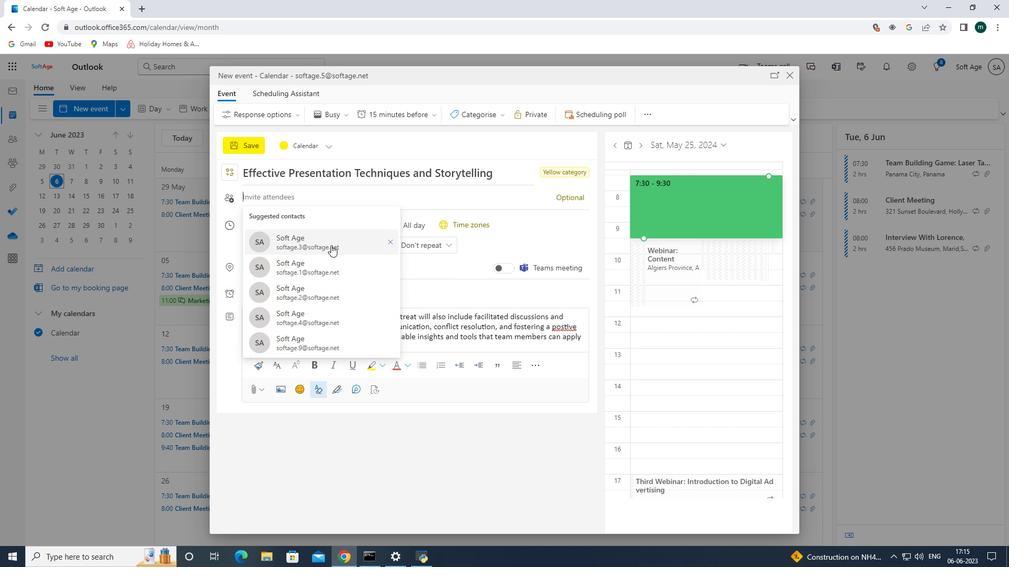 
Action: Mouse moved to (314, 201)
Screenshot: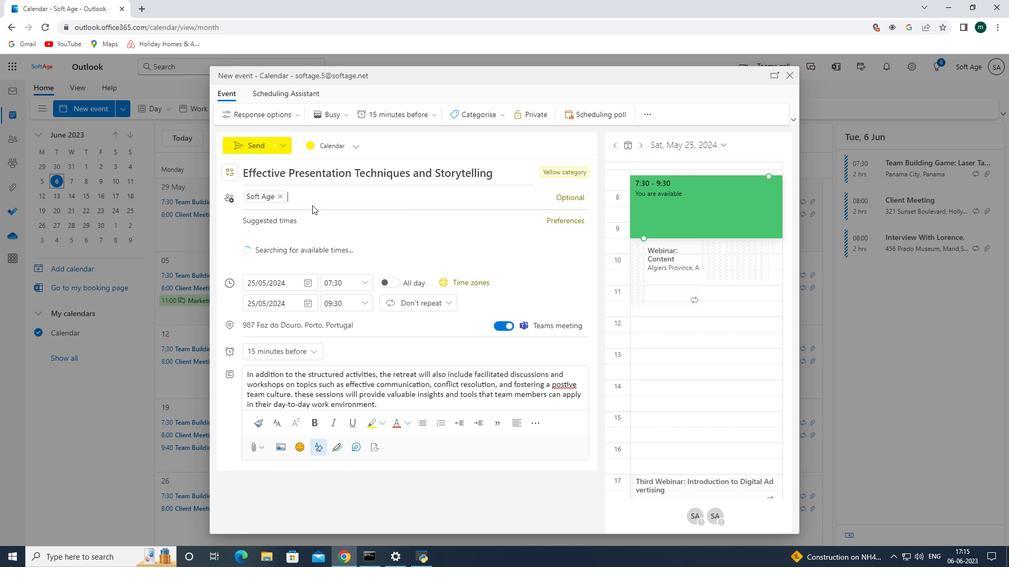 
Action: Mouse pressed left at (314, 201)
Screenshot: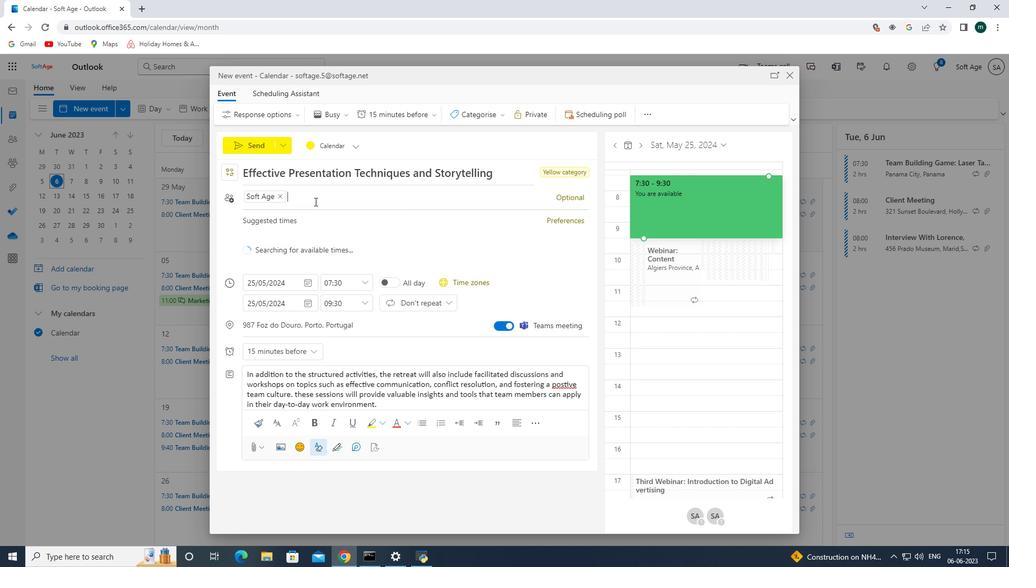 
Action: Mouse moved to (368, 250)
Screenshot: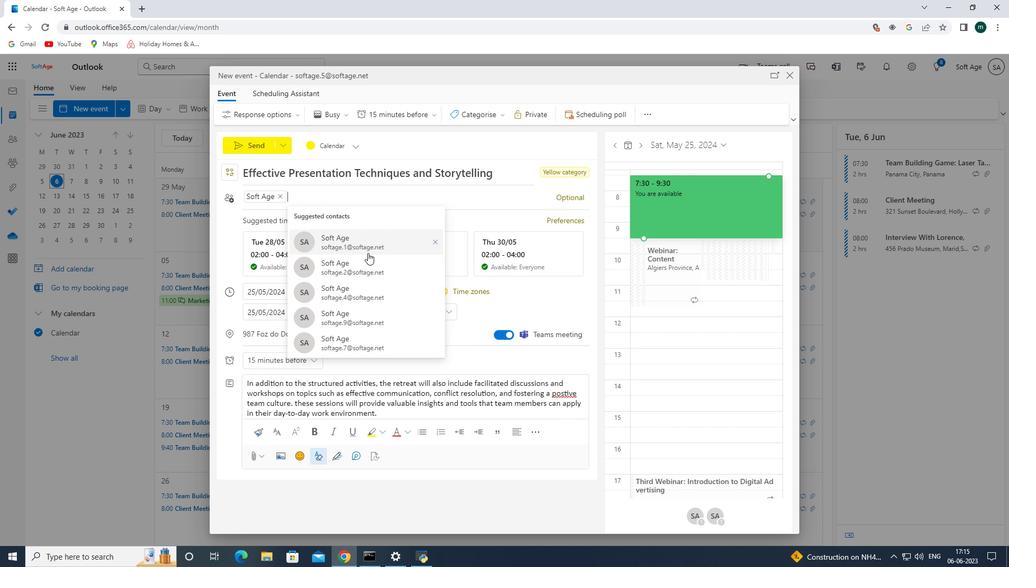 
Action: Mouse pressed left at (368, 250)
Screenshot: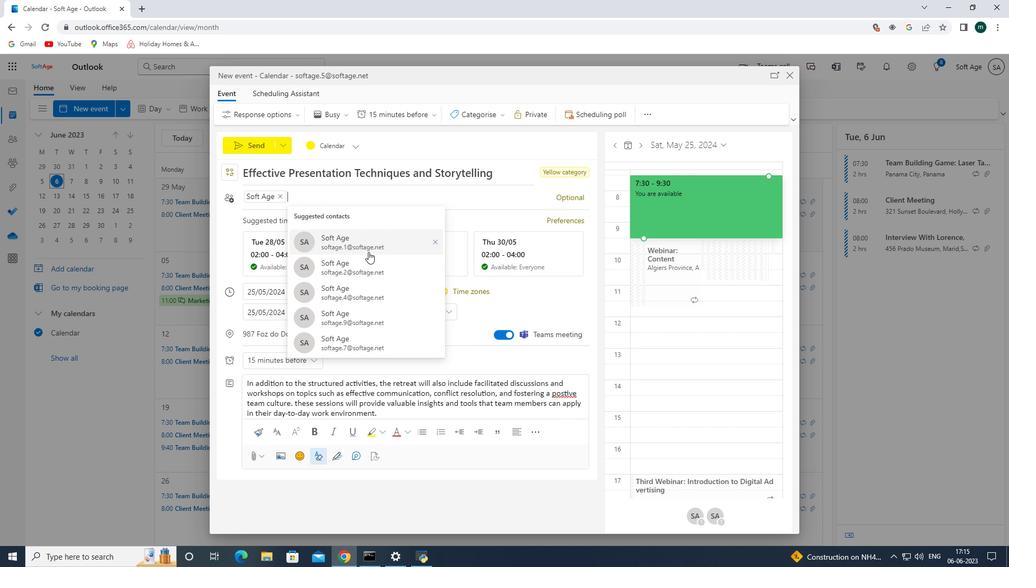 
Action: Mouse moved to (416, 110)
Screenshot: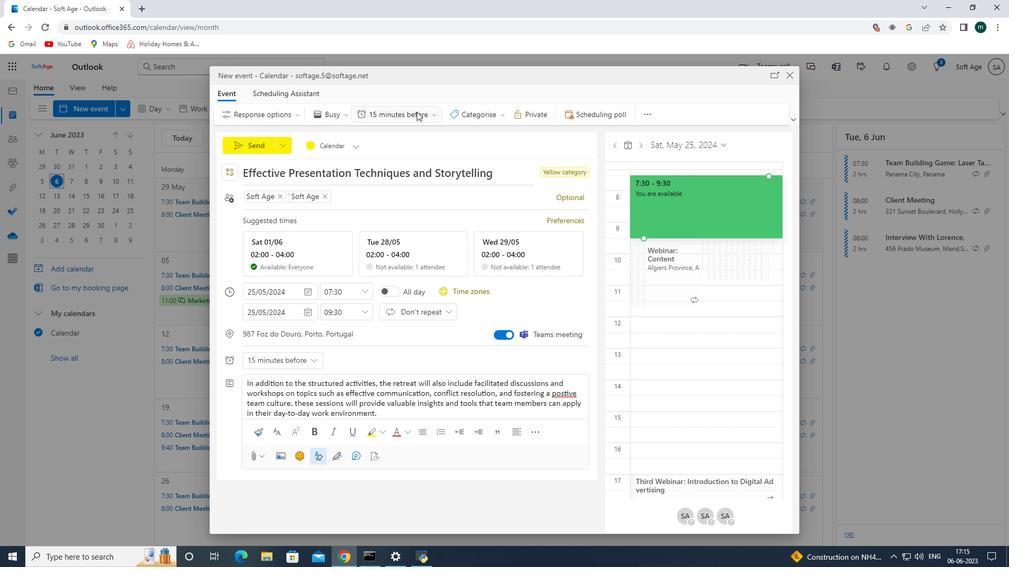 
Action: Mouse pressed left at (416, 110)
Screenshot: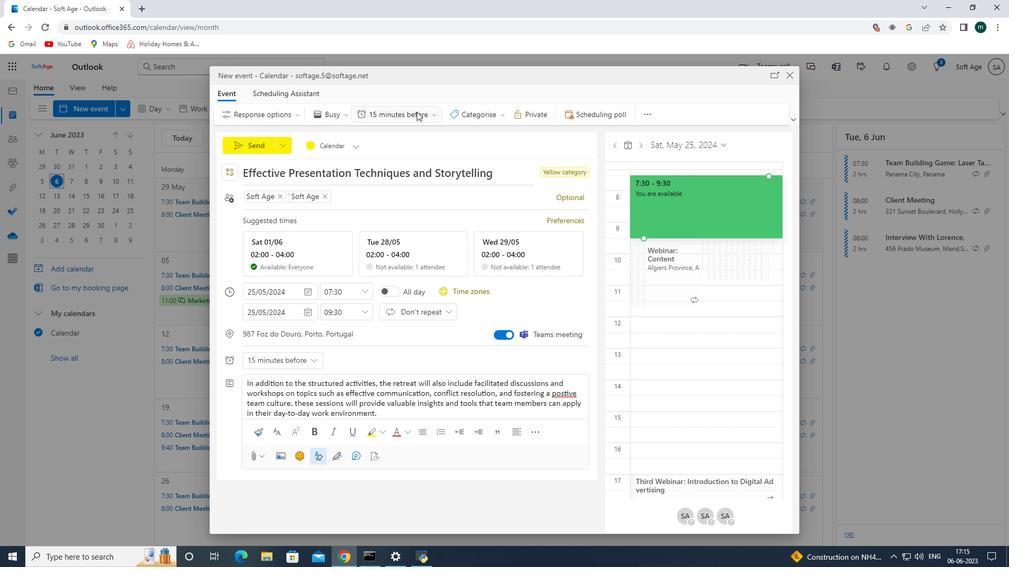 
Action: Mouse moved to (503, 192)
Screenshot: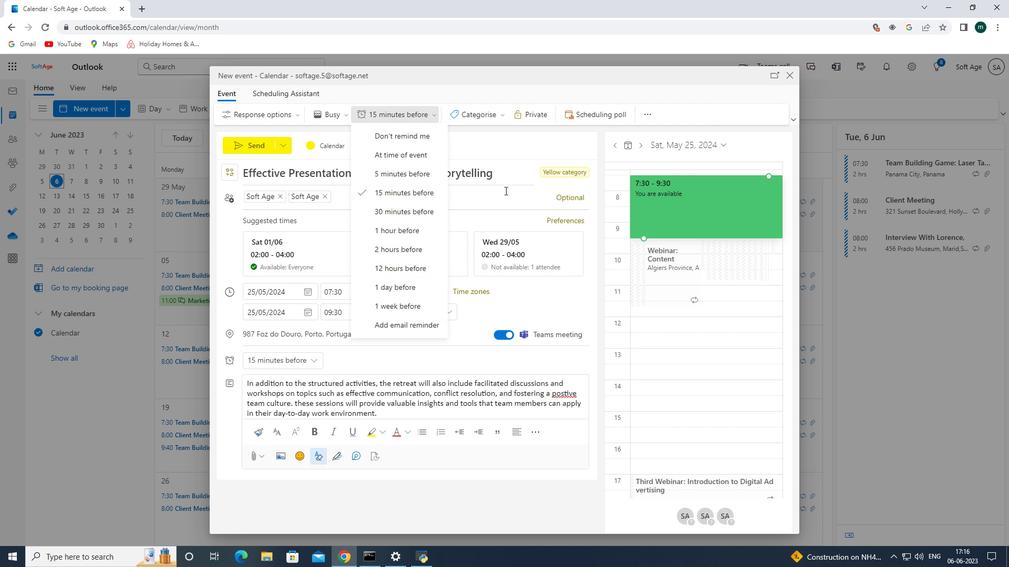 
Action: Mouse pressed left at (503, 192)
Screenshot: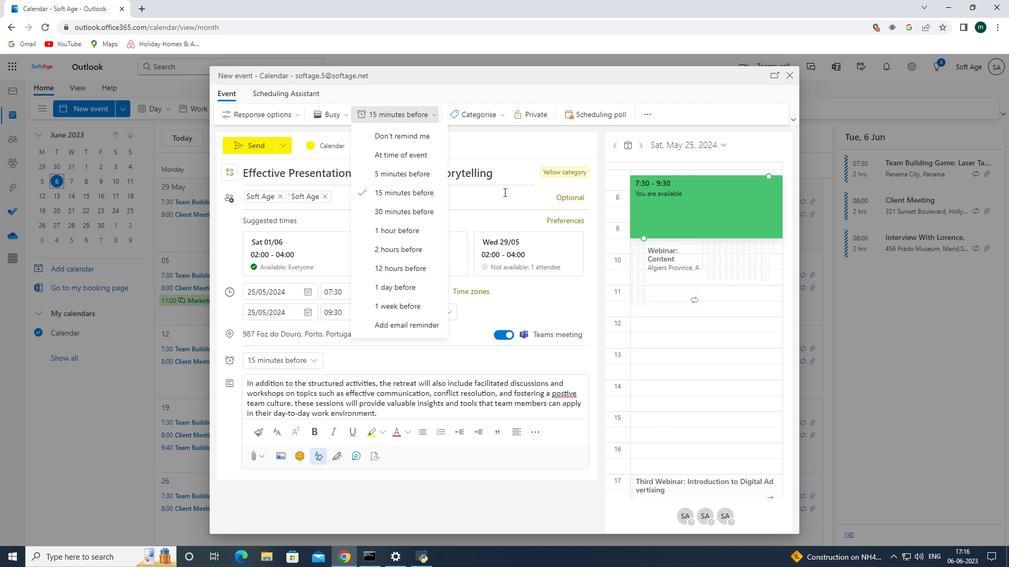 
Action: Mouse moved to (259, 146)
Screenshot: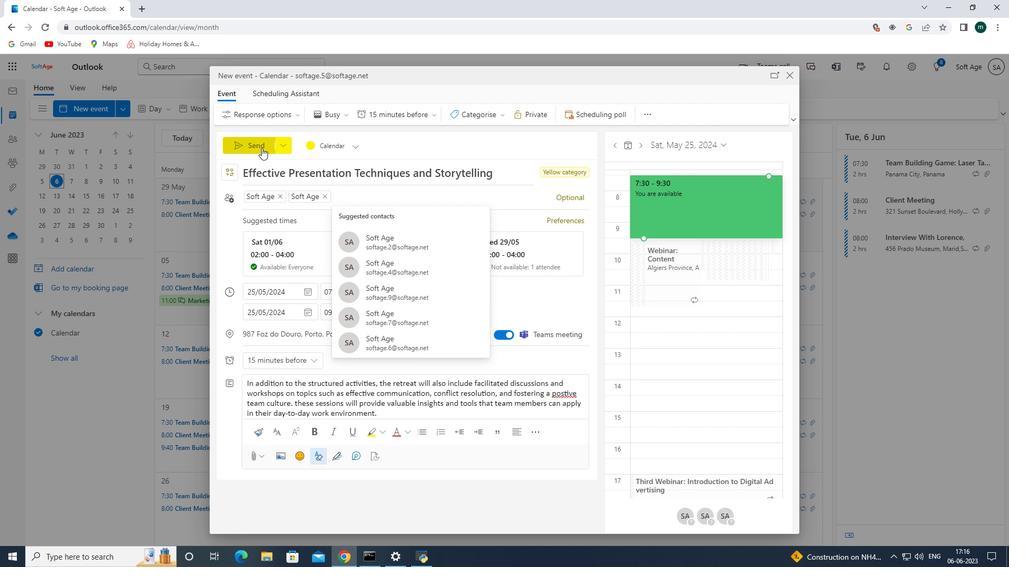 
Action: Mouse pressed left at (259, 146)
Screenshot: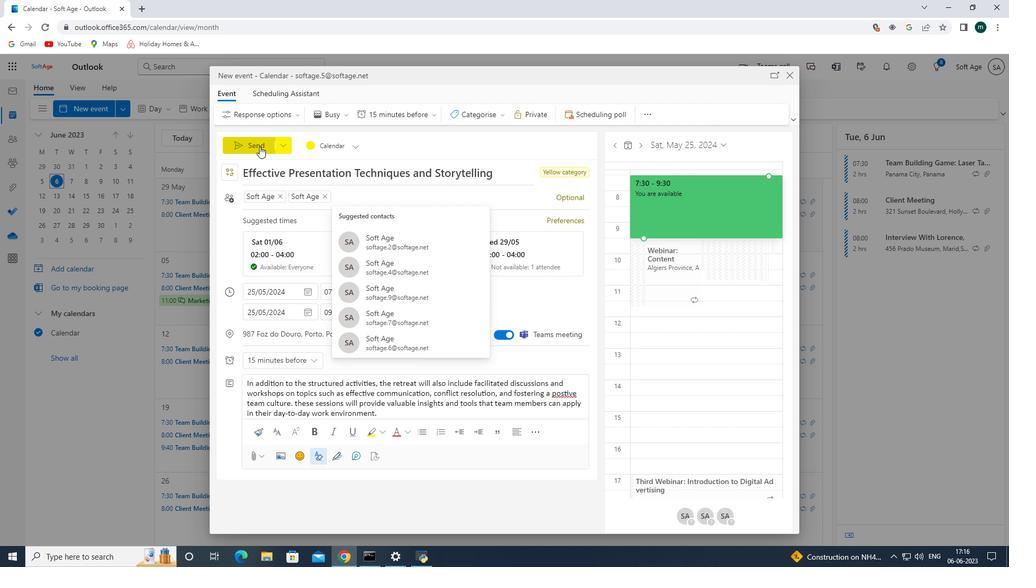 
